 Task: Select the warn-only option in the environment changes indicator.
Action: Mouse moved to (19, 535)
Screenshot: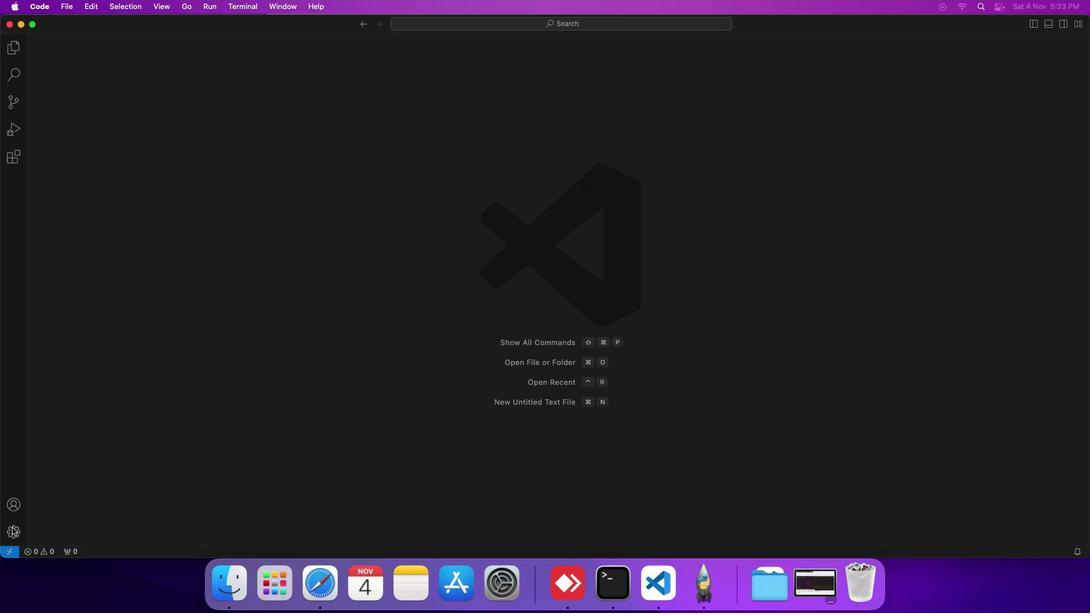 
Action: Mouse pressed left at (19, 535)
Screenshot: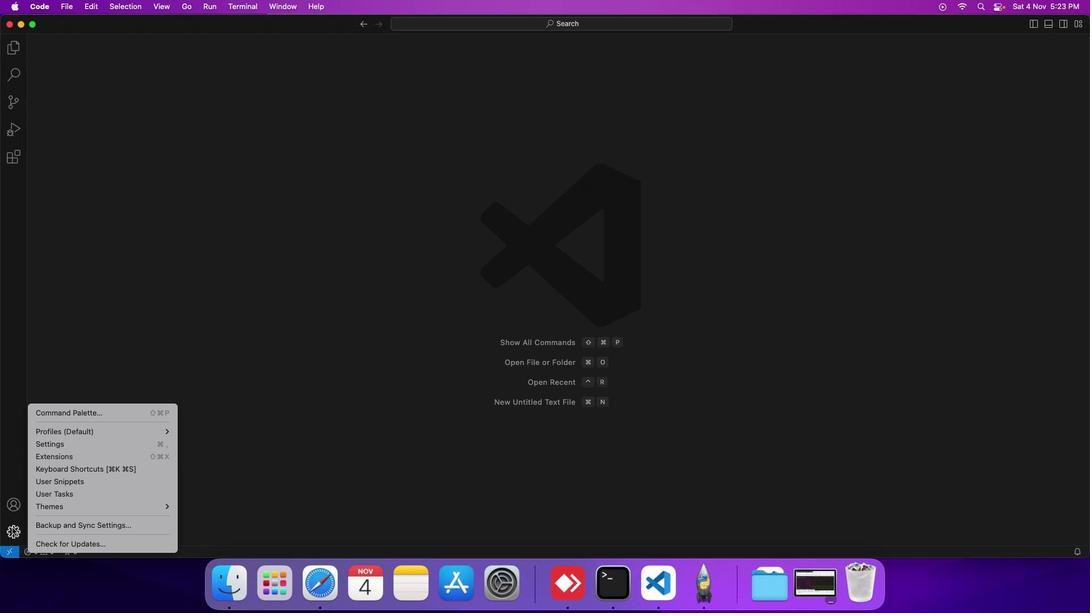
Action: Mouse moved to (46, 453)
Screenshot: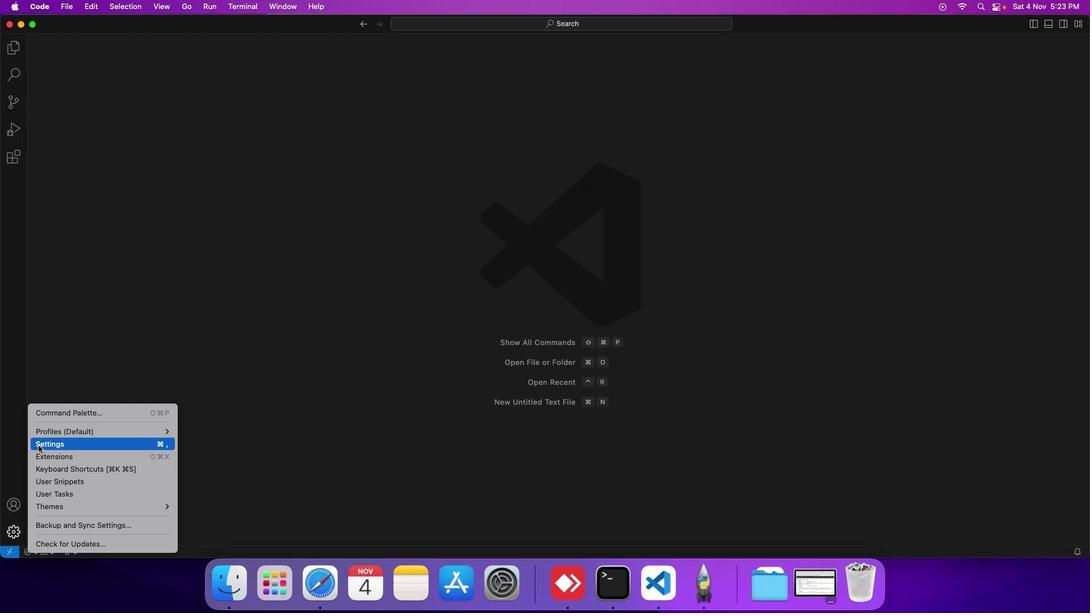 
Action: Mouse pressed left at (46, 453)
Screenshot: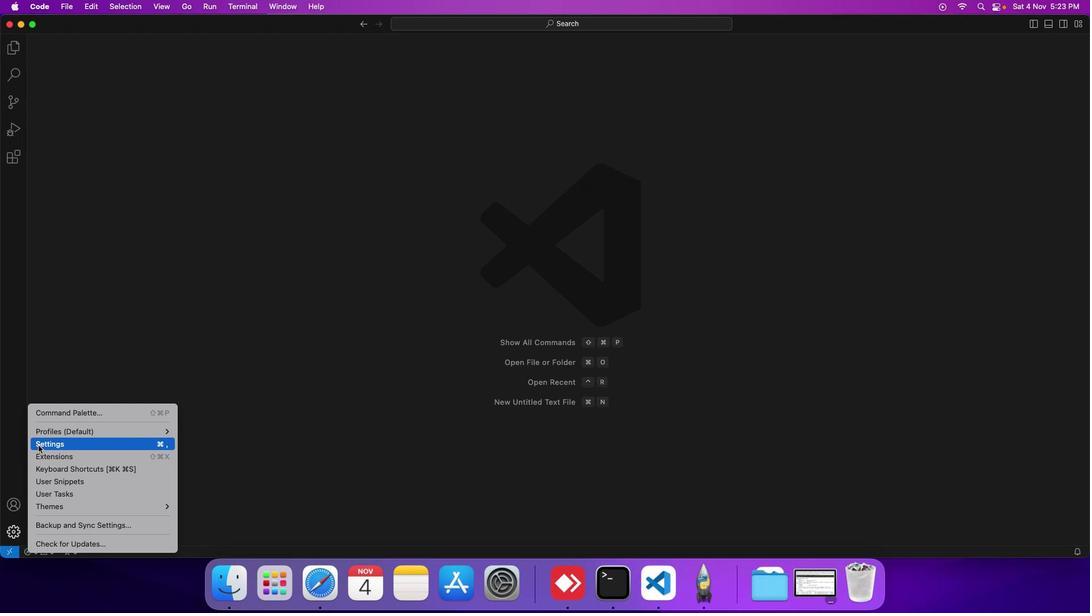 
Action: Mouse moved to (271, 174)
Screenshot: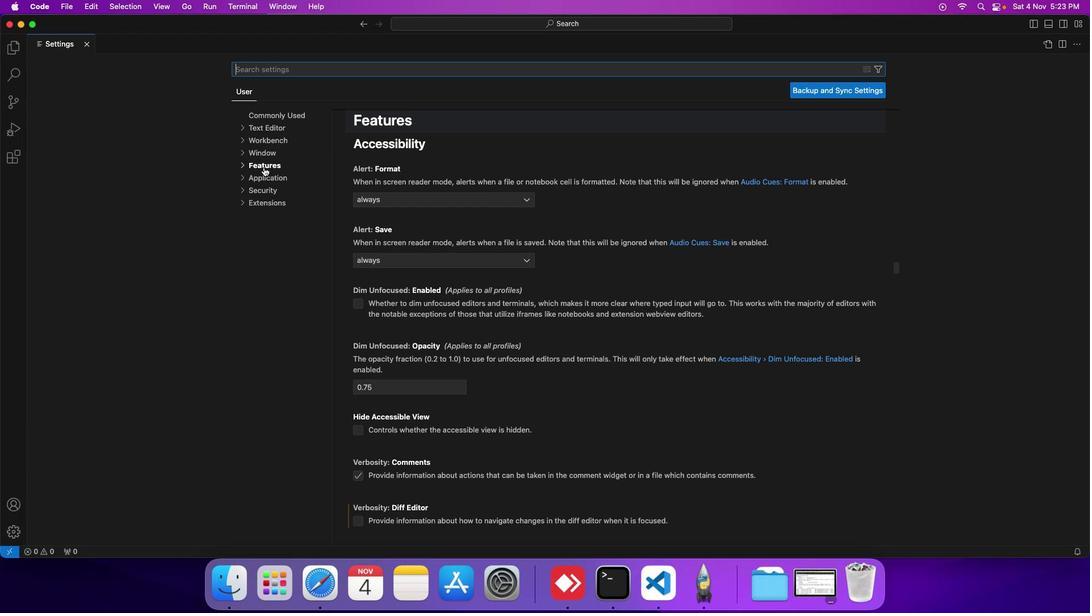 
Action: Mouse pressed left at (271, 174)
Screenshot: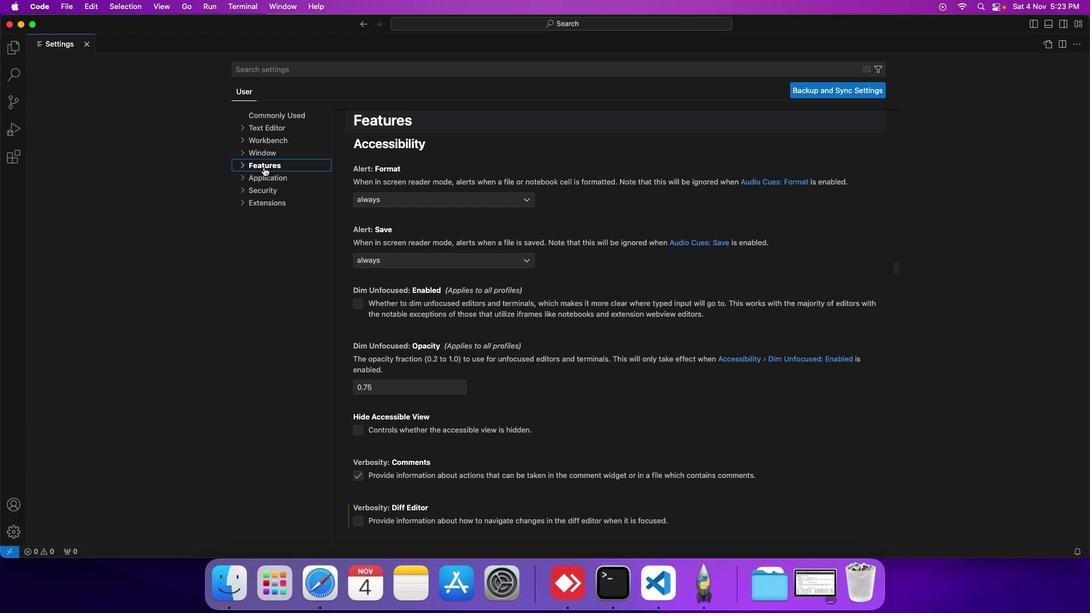 
Action: Mouse moved to (281, 270)
Screenshot: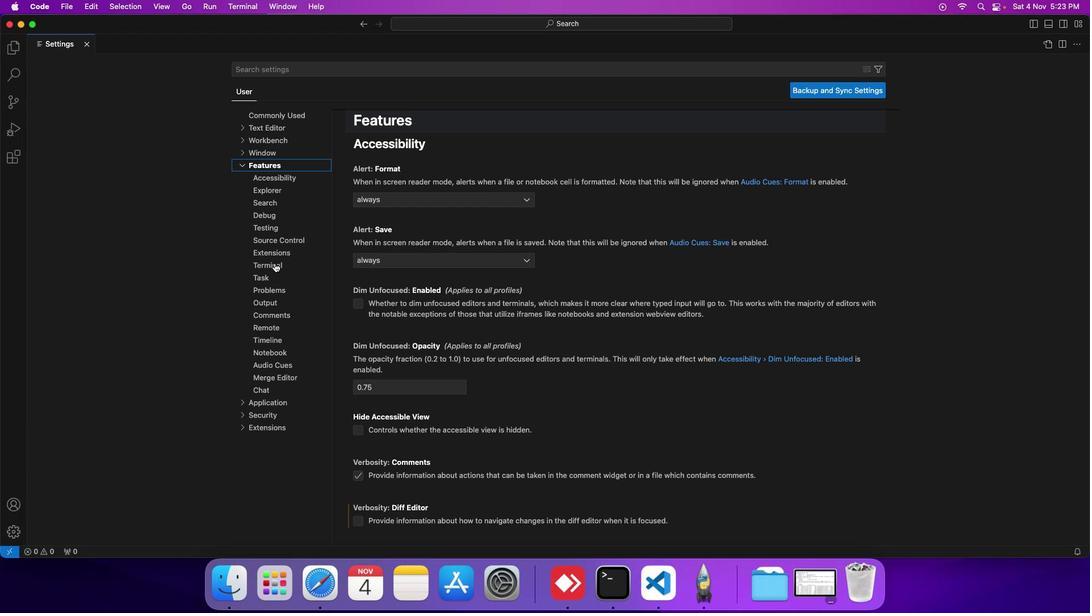 
Action: Mouse pressed left at (281, 270)
Screenshot: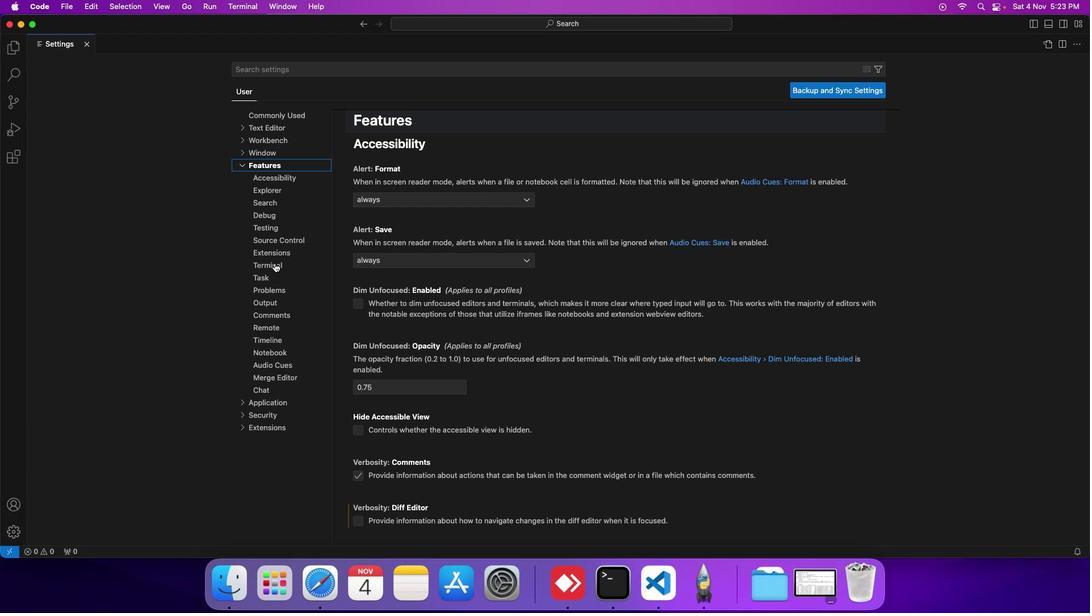 
Action: Mouse moved to (385, 422)
Screenshot: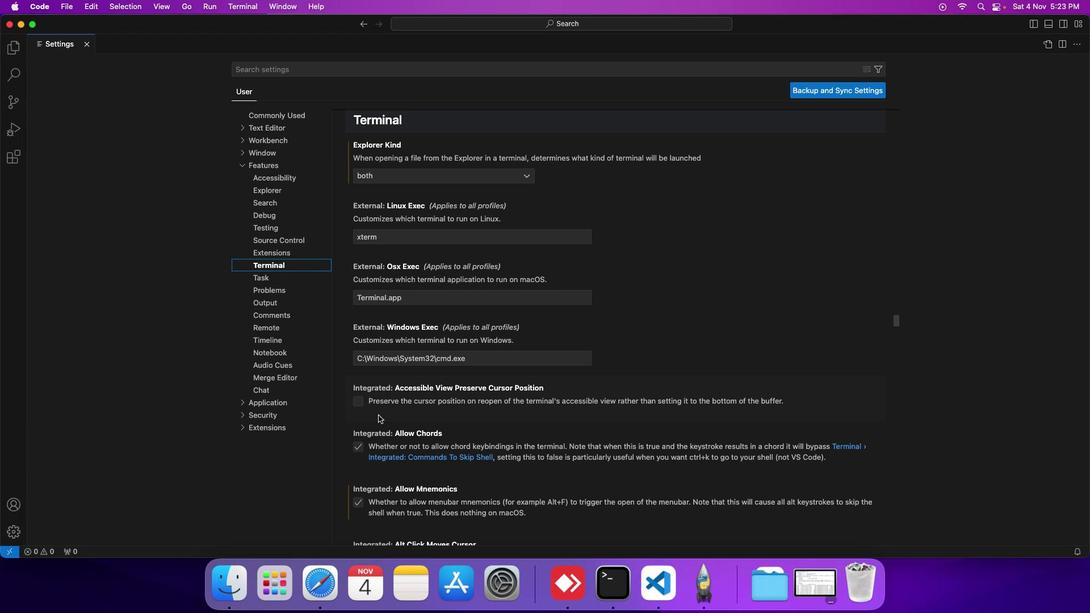 
Action: Mouse scrolled (385, 422) with delta (7, 6)
Screenshot: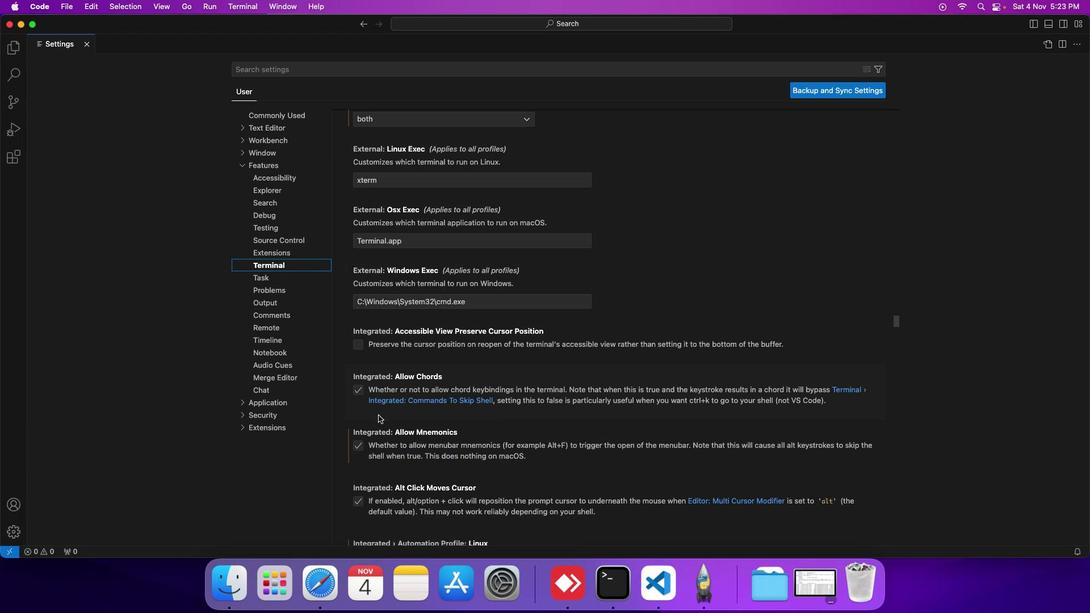 
Action: Mouse scrolled (385, 422) with delta (7, 6)
Screenshot: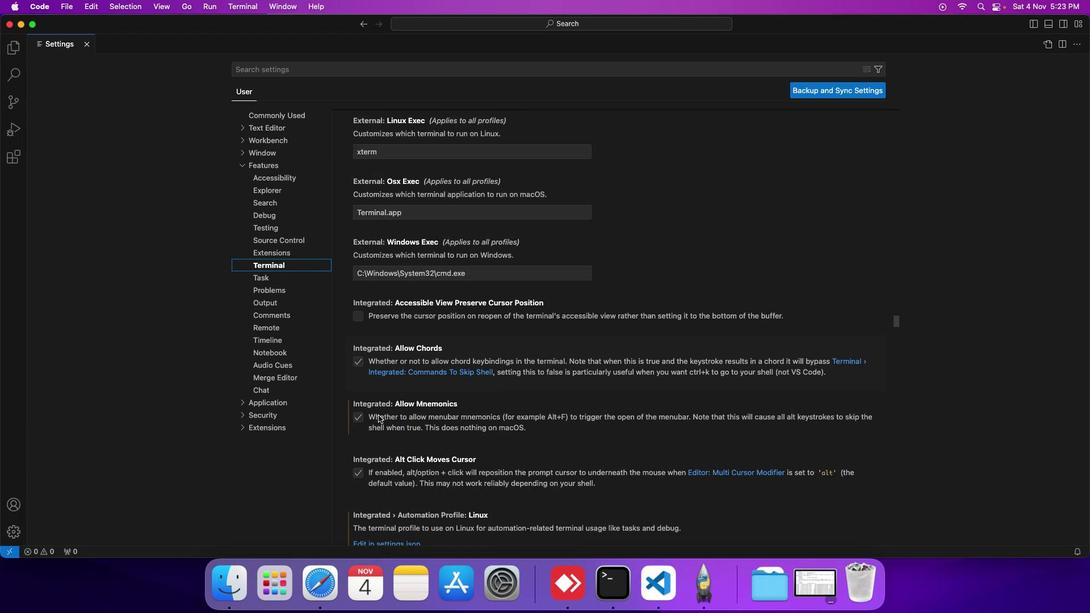 
Action: Mouse scrolled (385, 422) with delta (7, 6)
Screenshot: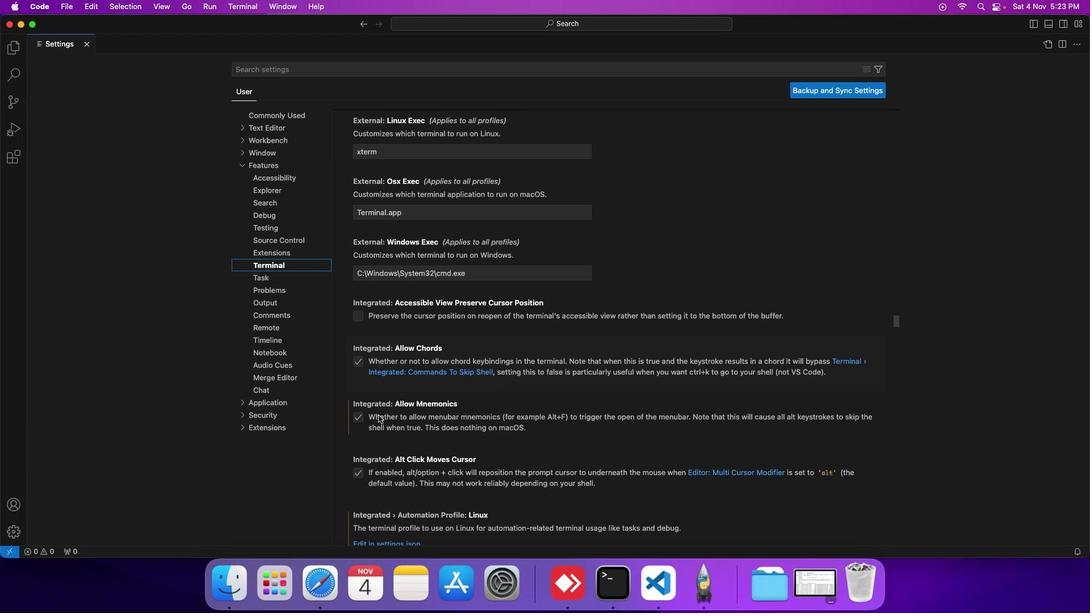 
Action: Mouse moved to (385, 423)
Screenshot: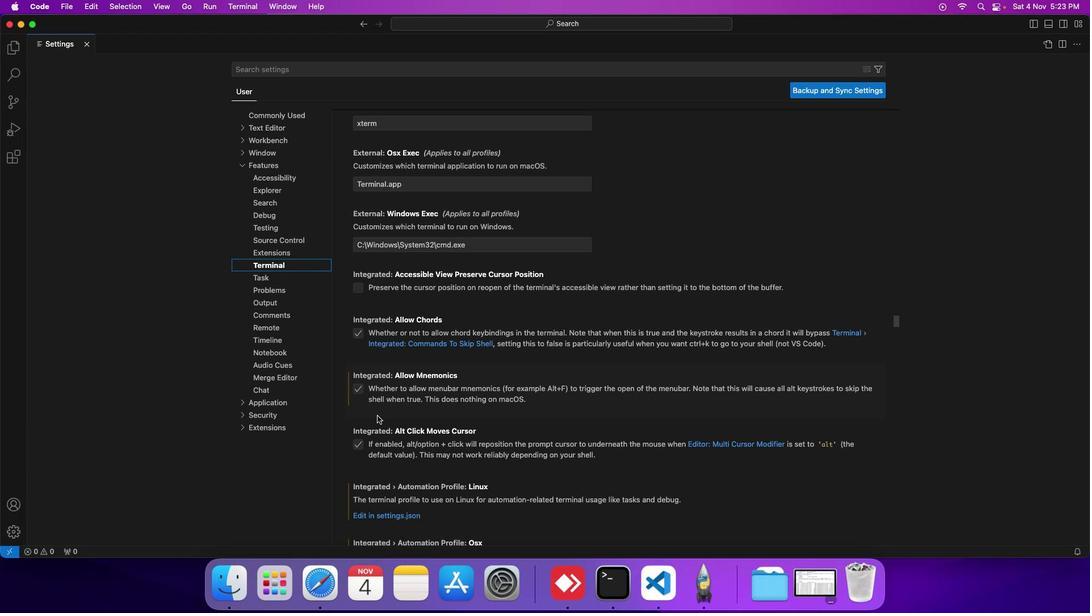 
Action: Mouse scrolled (385, 423) with delta (7, 6)
Screenshot: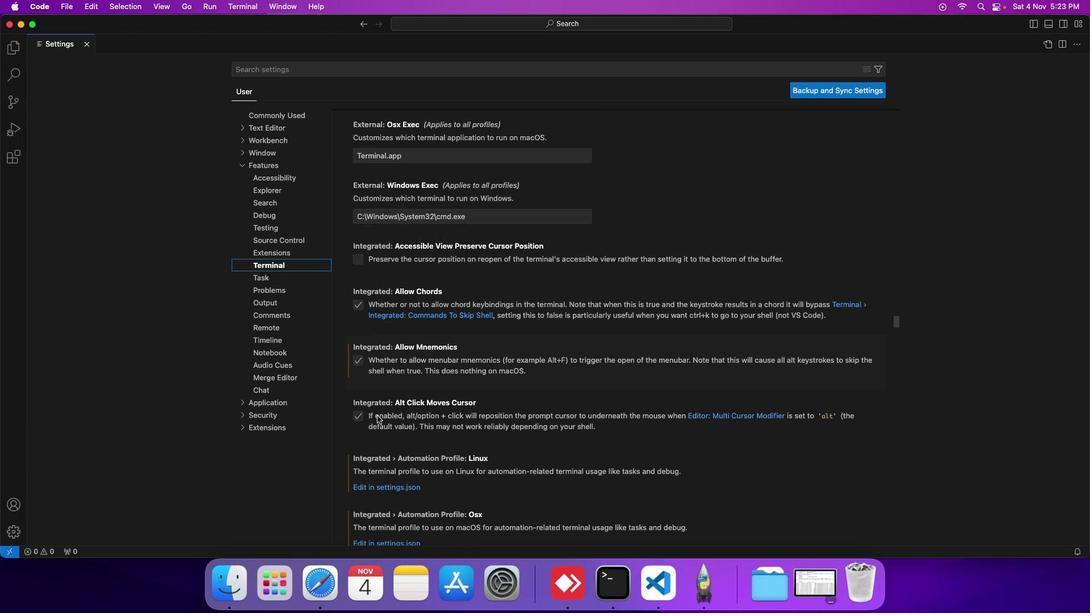 
Action: Mouse scrolled (385, 423) with delta (7, 6)
Screenshot: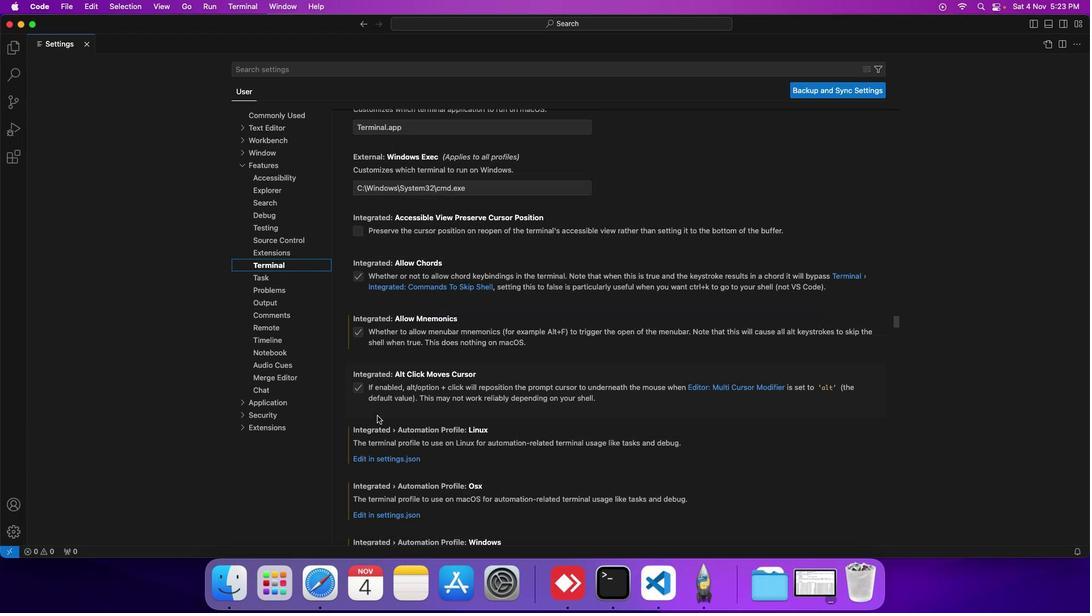
Action: Mouse scrolled (385, 423) with delta (7, 6)
Screenshot: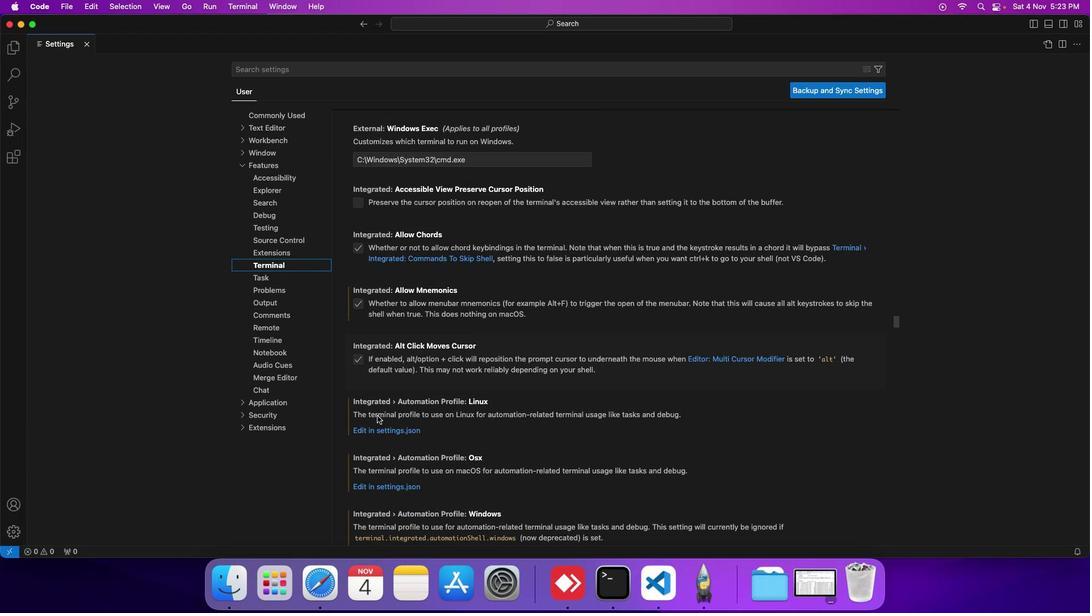 
Action: Mouse scrolled (385, 423) with delta (7, 6)
Screenshot: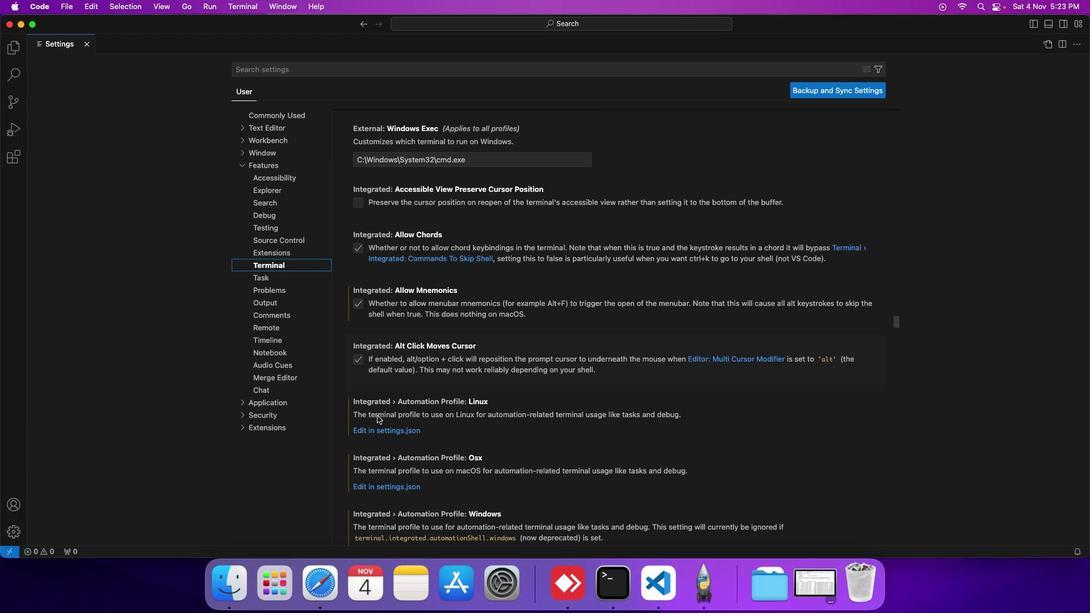 
Action: Mouse scrolled (385, 423) with delta (7, 6)
Screenshot: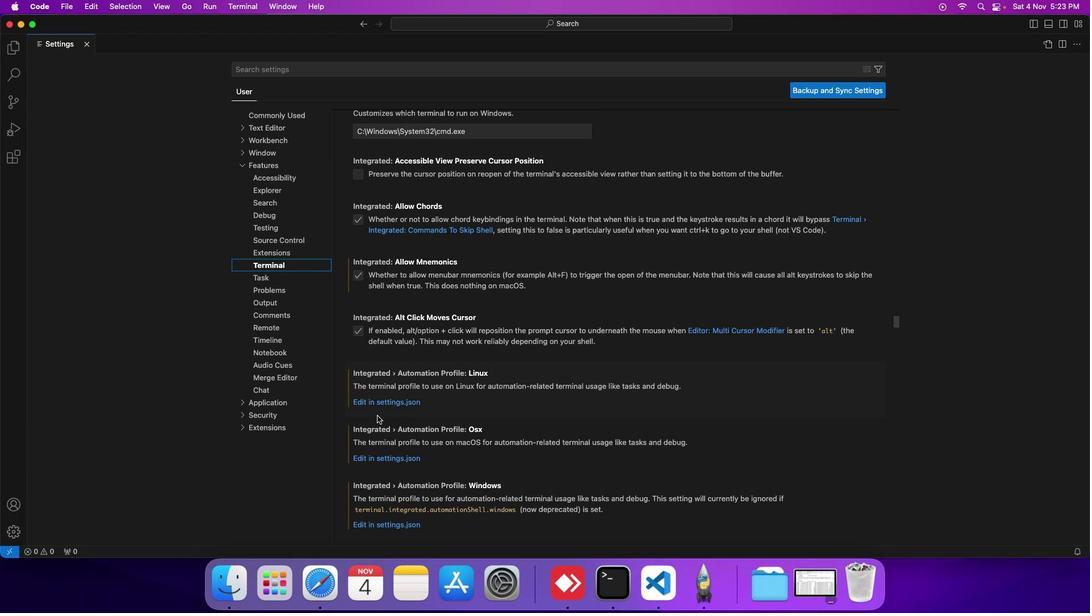 
Action: Mouse scrolled (385, 423) with delta (7, 6)
Screenshot: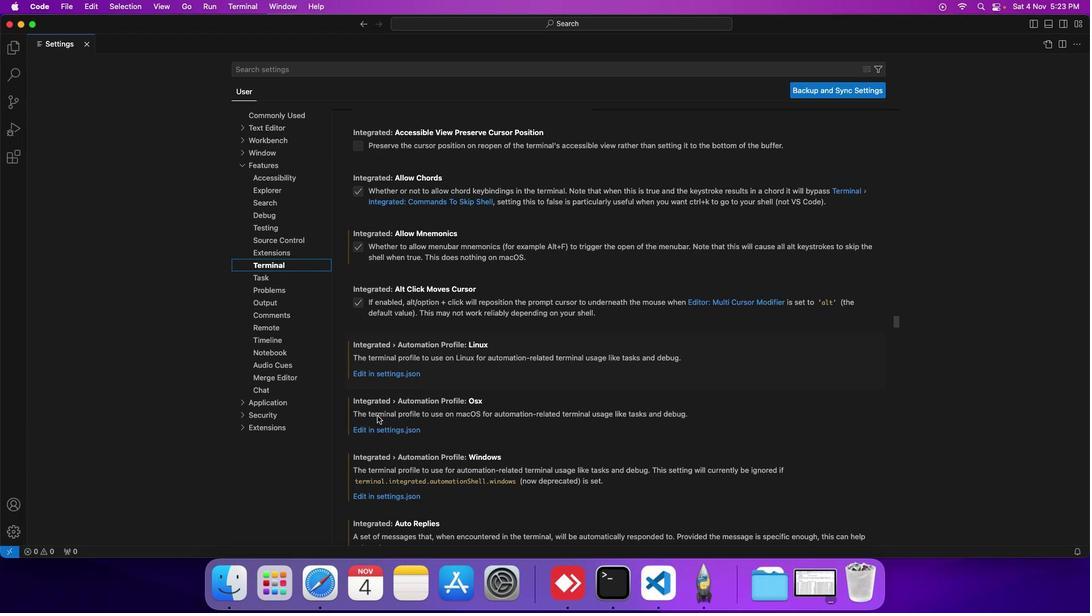 
Action: Mouse scrolled (385, 423) with delta (7, 6)
Screenshot: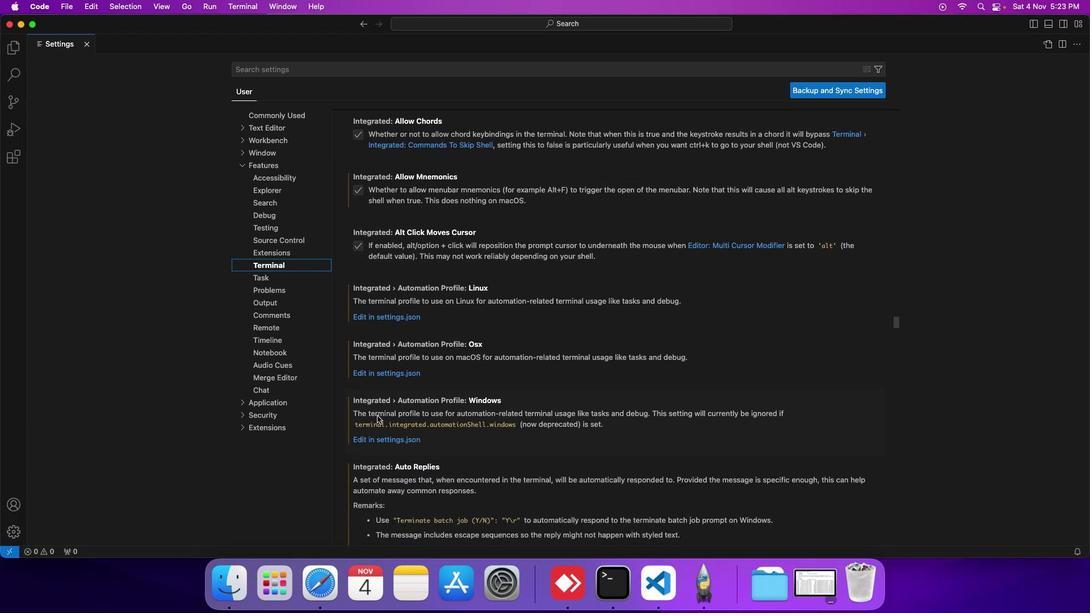 
Action: Mouse scrolled (385, 423) with delta (7, 6)
Screenshot: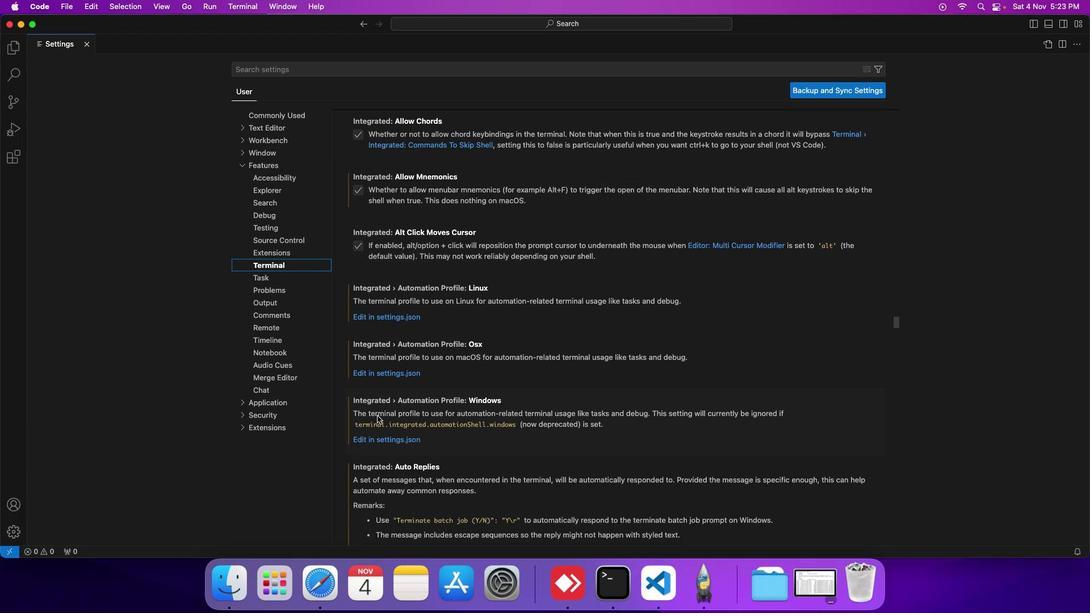
Action: Mouse scrolled (385, 423) with delta (7, 6)
Screenshot: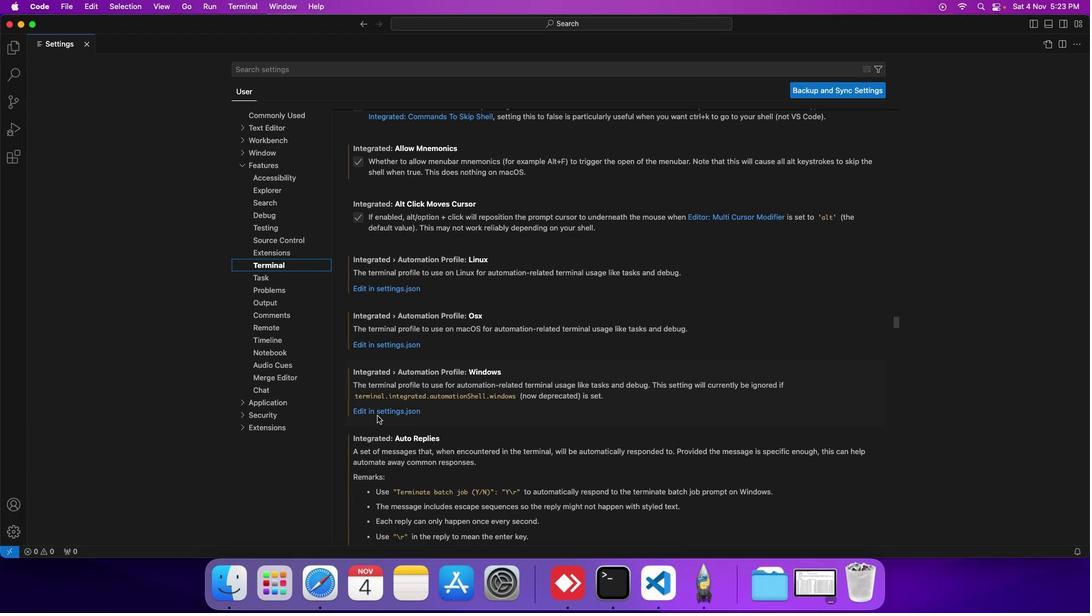 
Action: Mouse scrolled (385, 423) with delta (7, 6)
Screenshot: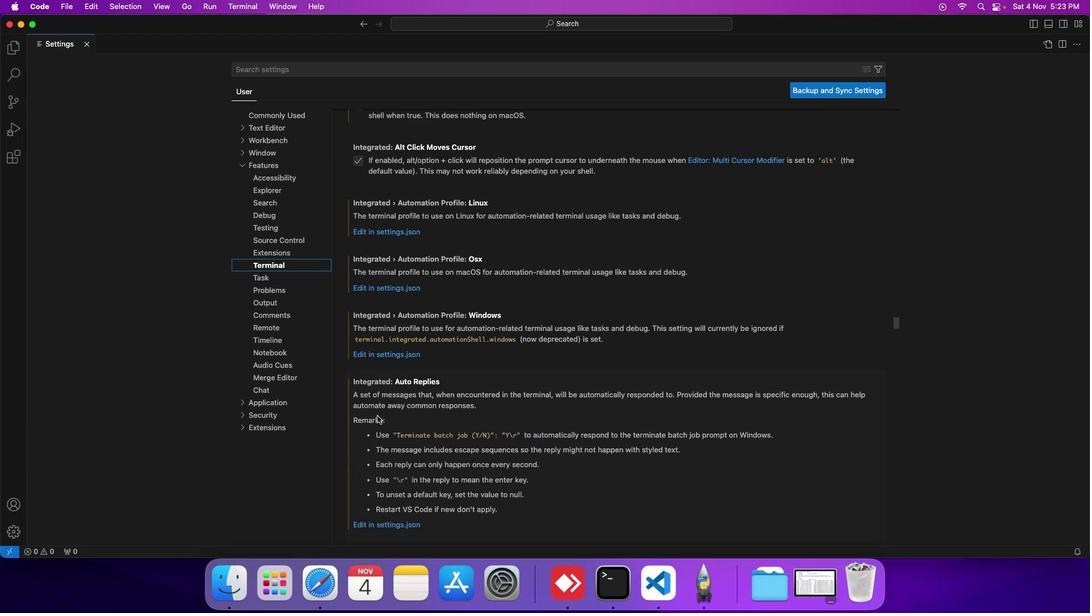 
Action: Mouse scrolled (385, 423) with delta (7, 6)
Screenshot: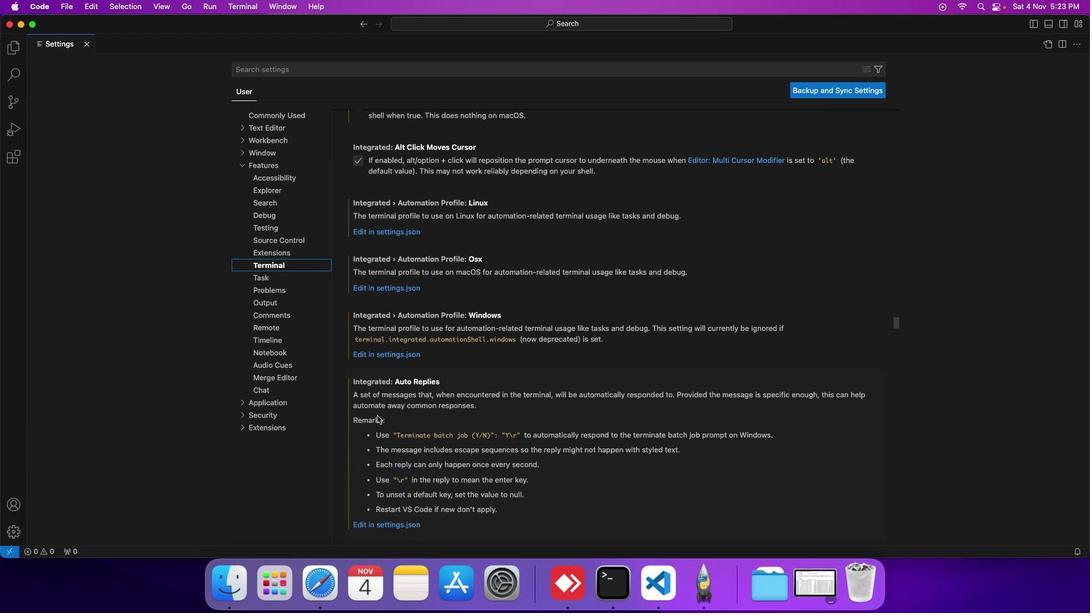 
Action: Mouse scrolled (385, 423) with delta (7, 6)
Screenshot: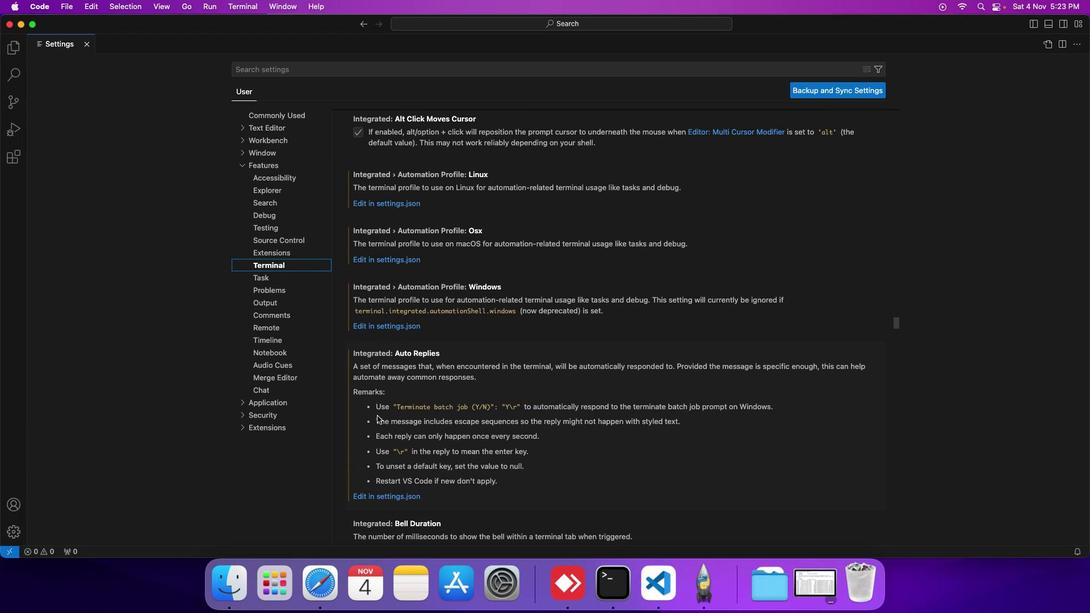 
Action: Mouse moved to (383, 423)
Screenshot: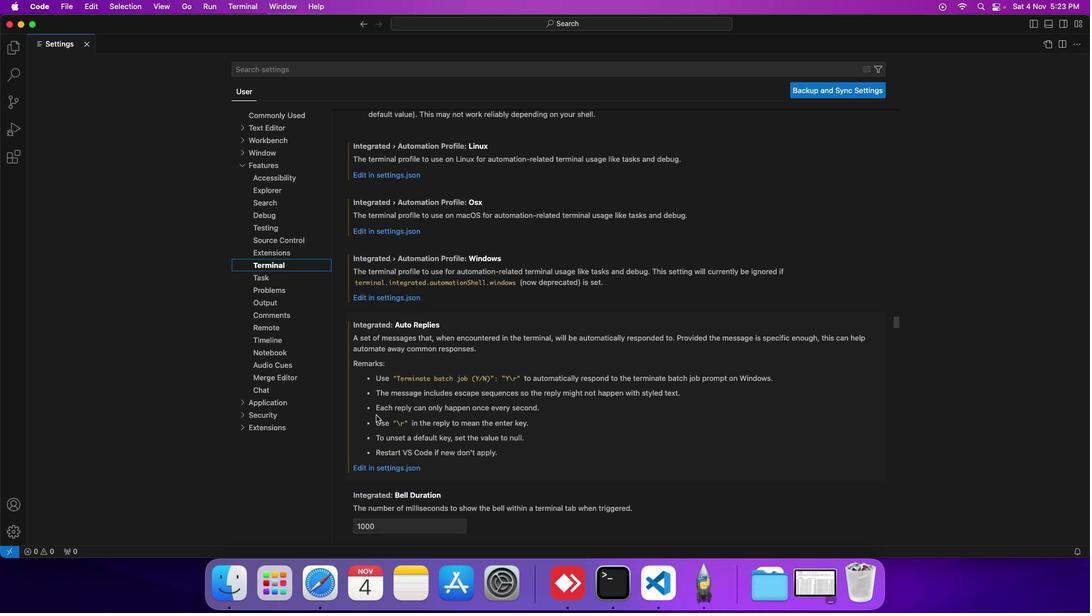 
Action: Mouse scrolled (383, 423) with delta (7, 6)
Screenshot: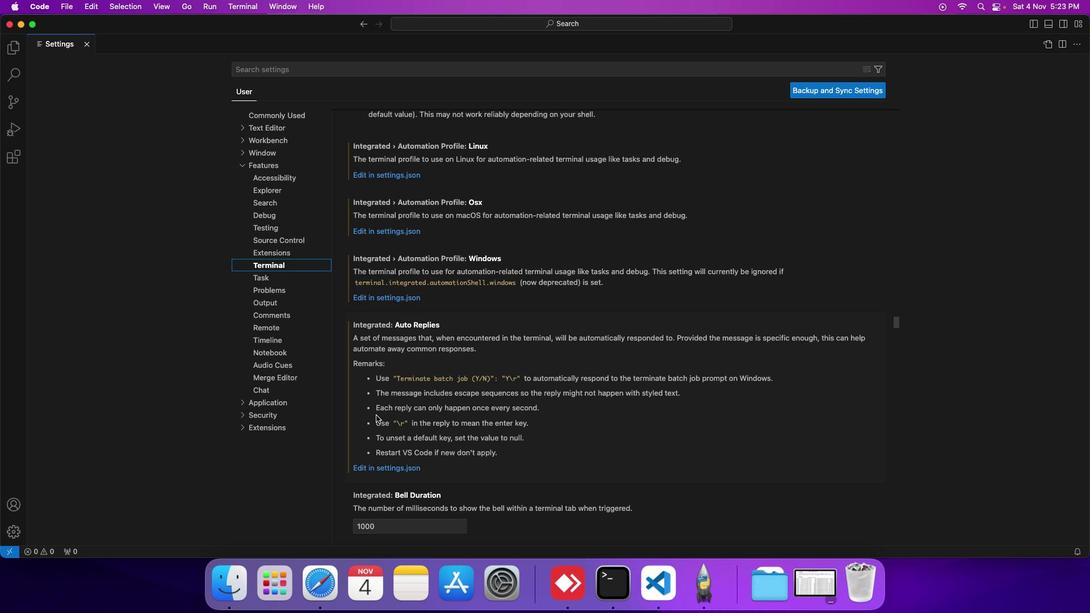 
Action: Mouse scrolled (383, 423) with delta (7, 6)
Screenshot: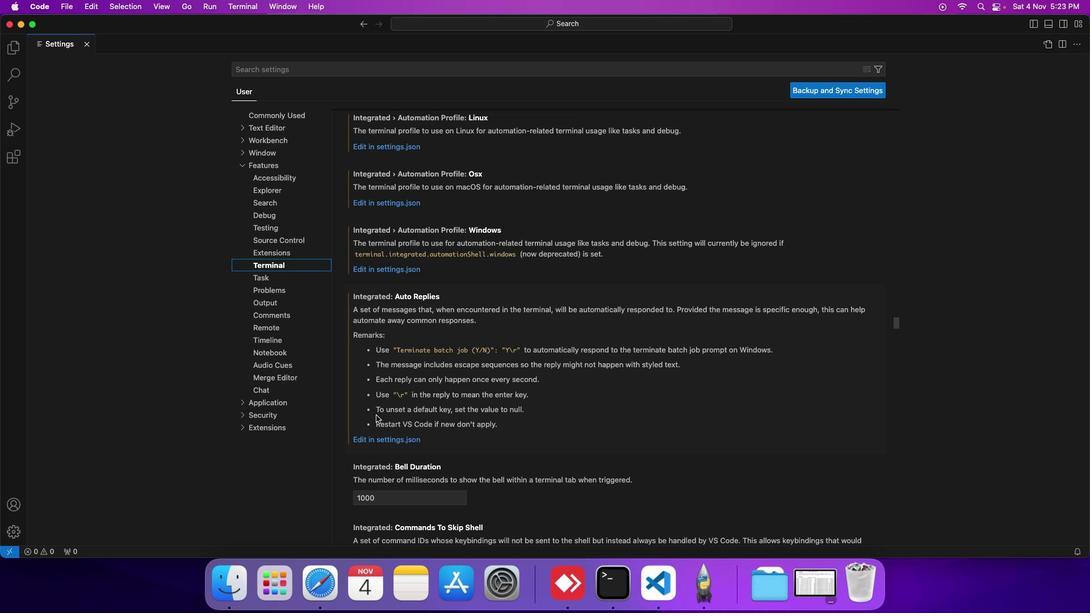 
Action: Mouse scrolled (383, 423) with delta (7, 6)
Screenshot: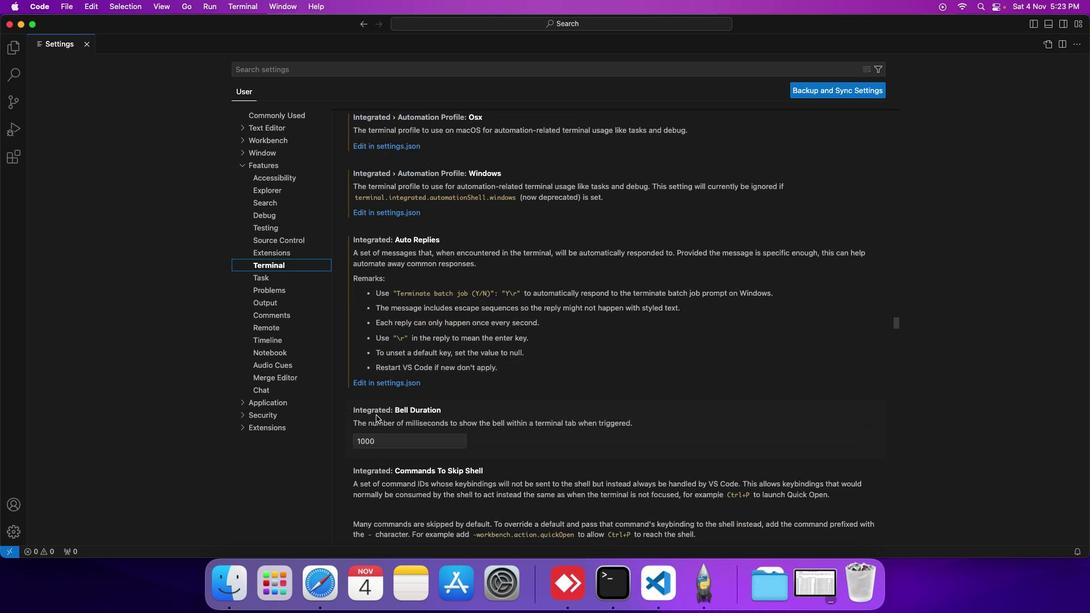 
Action: Mouse scrolled (383, 423) with delta (7, 6)
Screenshot: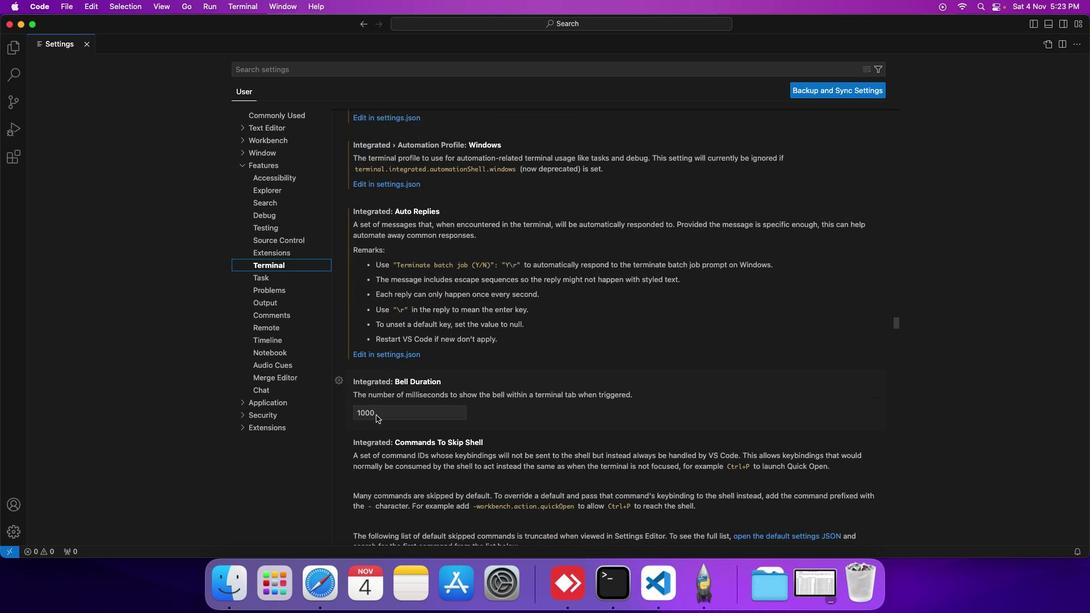 
Action: Mouse scrolled (383, 423) with delta (7, 6)
Screenshot: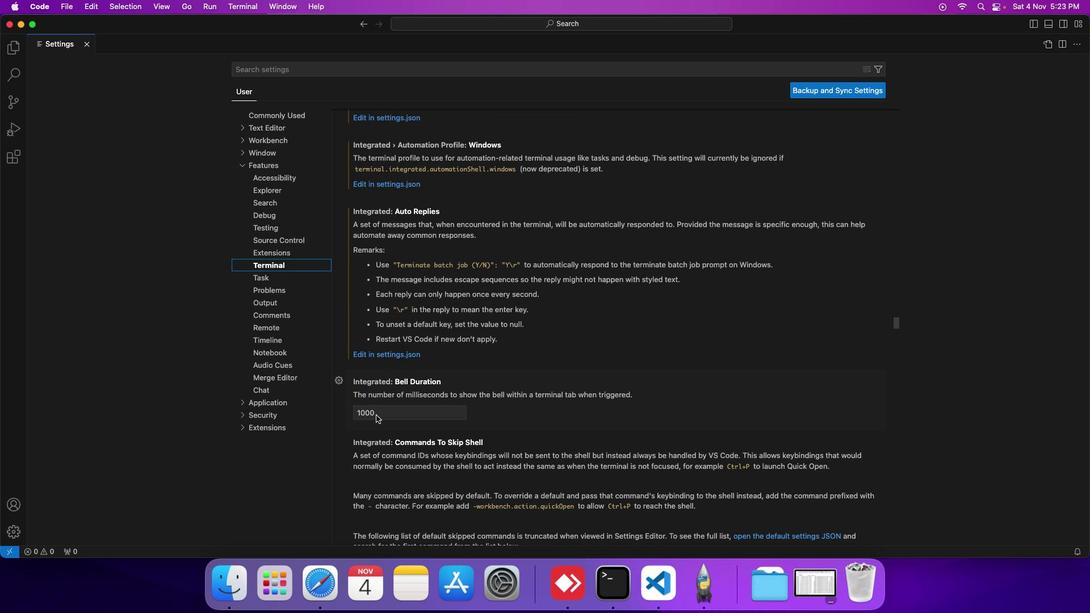 
Action: Mouse moved to (383, 423)
Screenshot: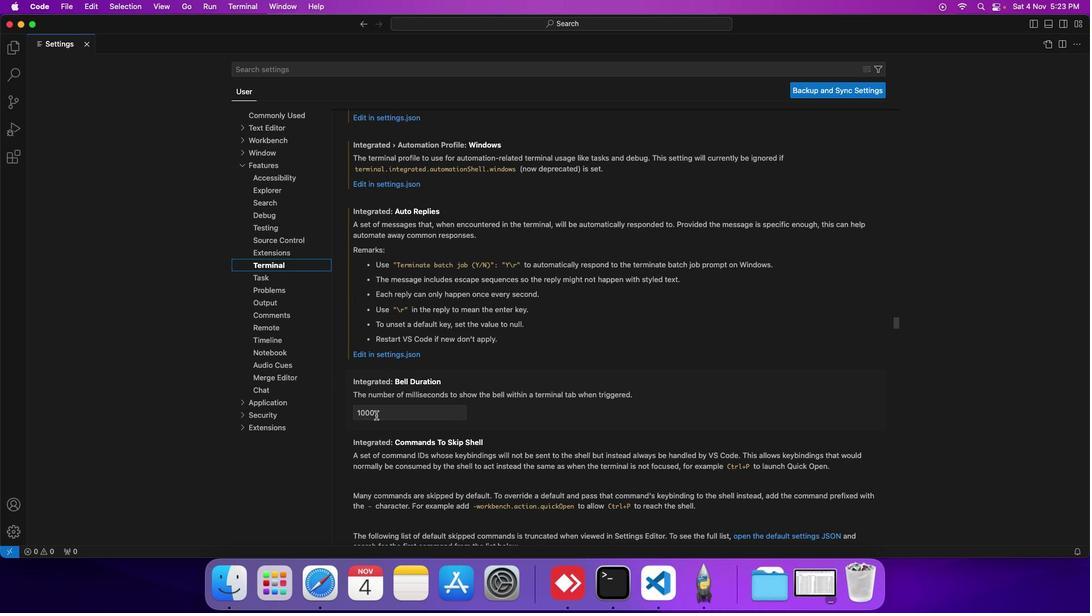 
Action: Mouse scrolled (383, 423) with delta (7, 6)
Screenshot: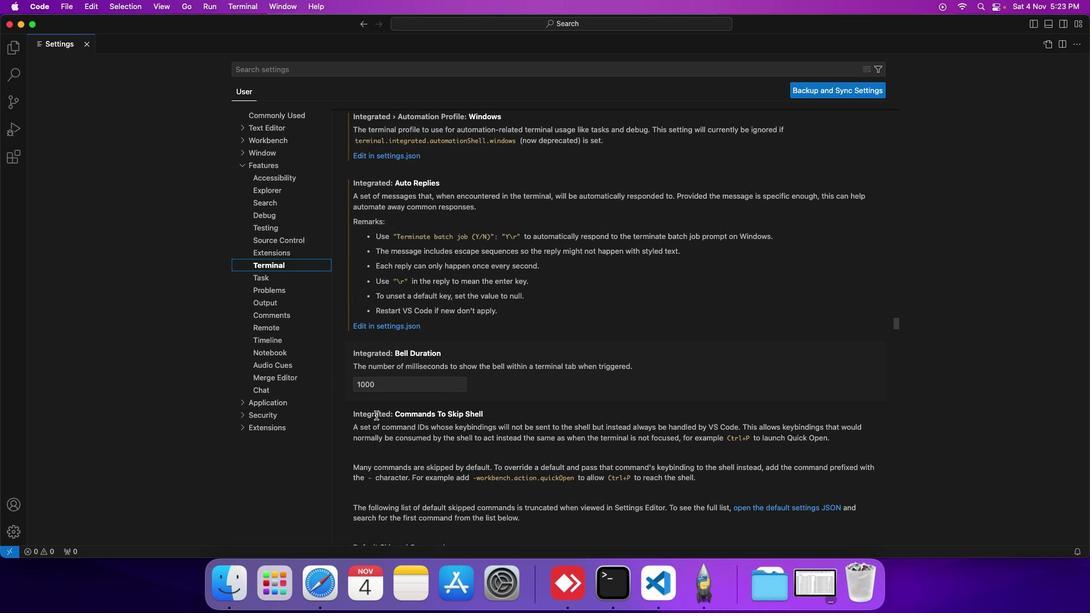 
Action: Mouse moved to (383, 422)
Screenshot: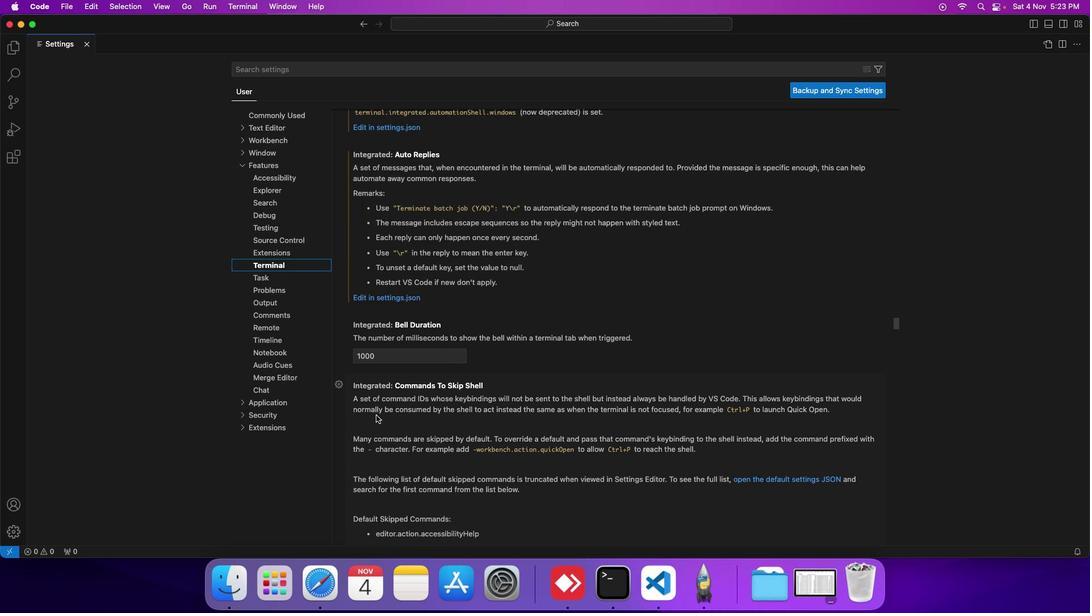 
Action: Mouse scrolled (383, 422) with delta (7, 6)
Screenshot: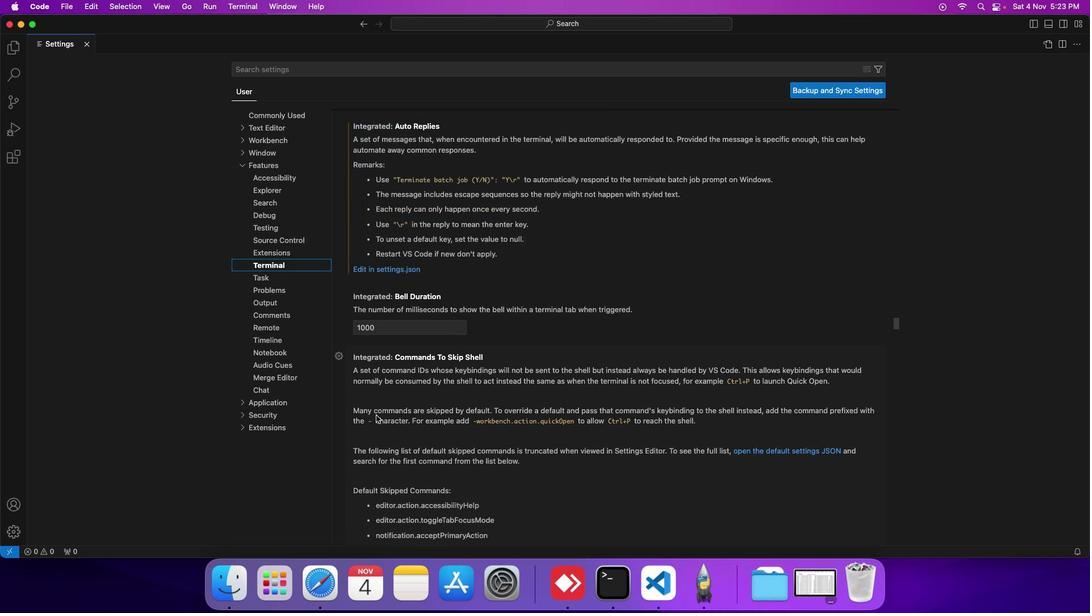 
Action: Mouse scrolled (383, 422) with delta (7, 6)
Screenshot: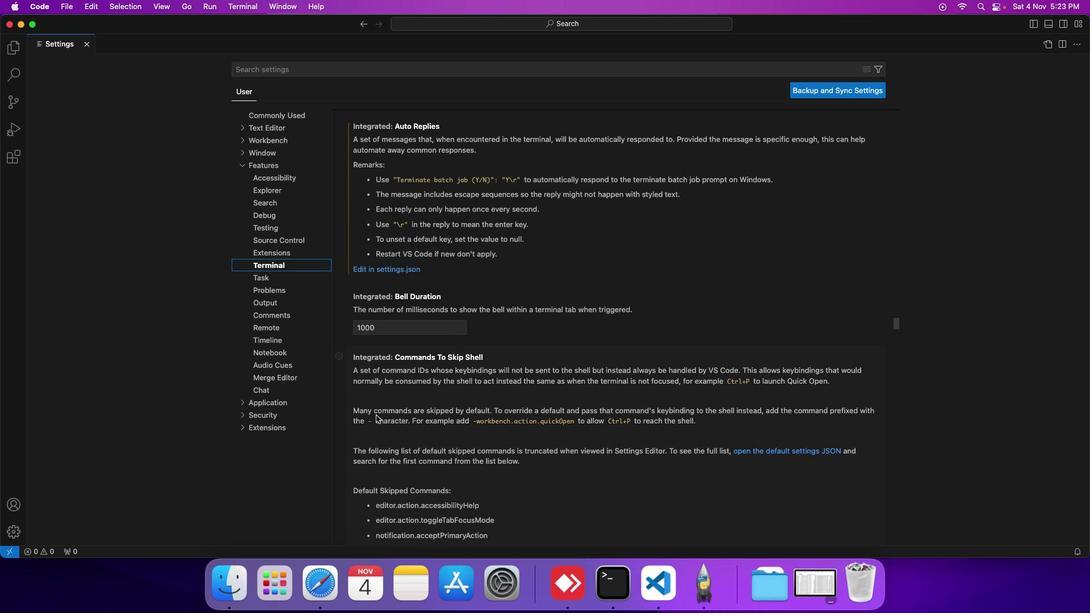 
Action: Mouse moved to (383, 422)
Screenshot: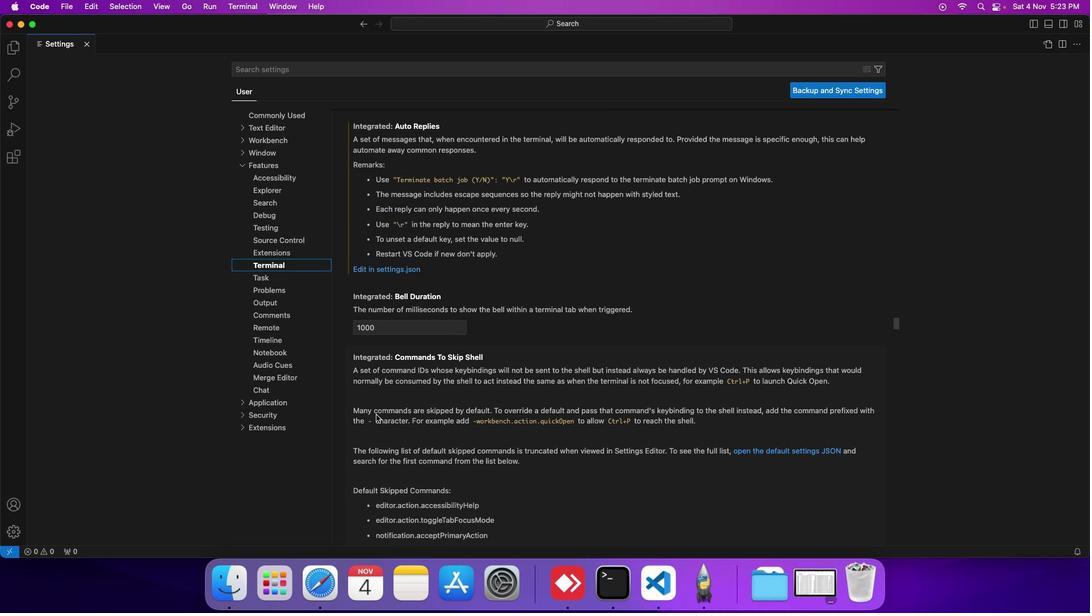 
Action: Mouse scrolled (383, 422) with delta (7, 6)
Screenshot: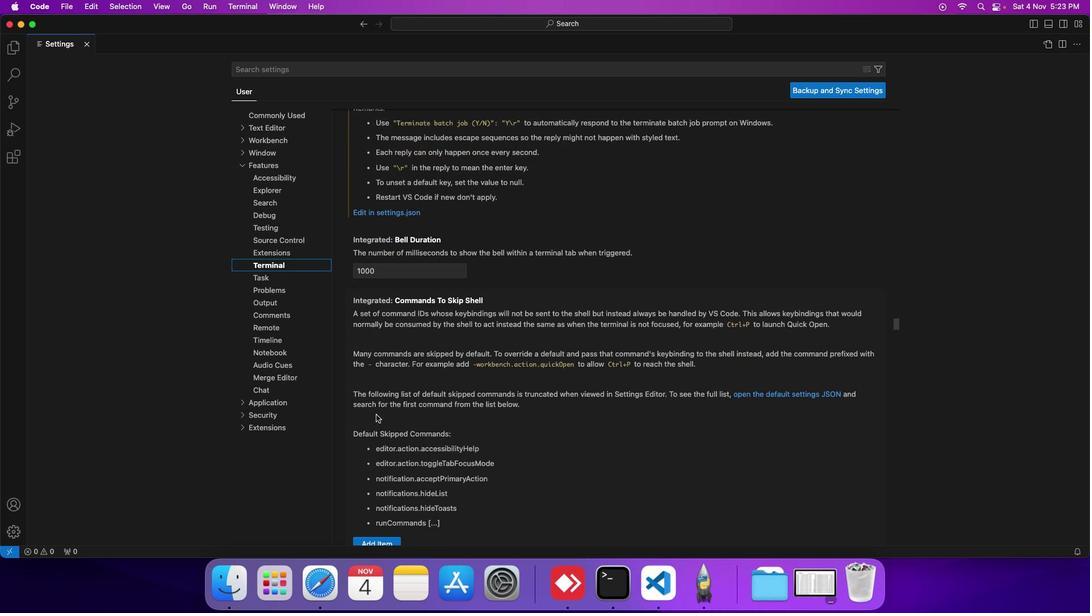 
Action: Mouse scrolled (383, 422) with delta (7, 6)
Screenshot: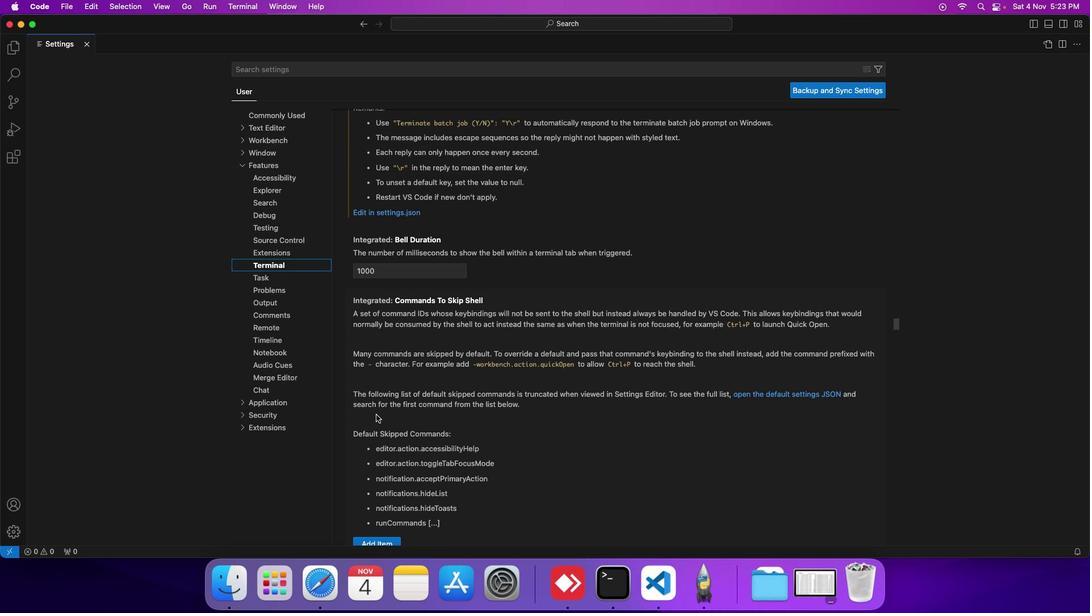 
Action: Mouse scrolled (383, 422) with delta (7, 6)
Screenshot: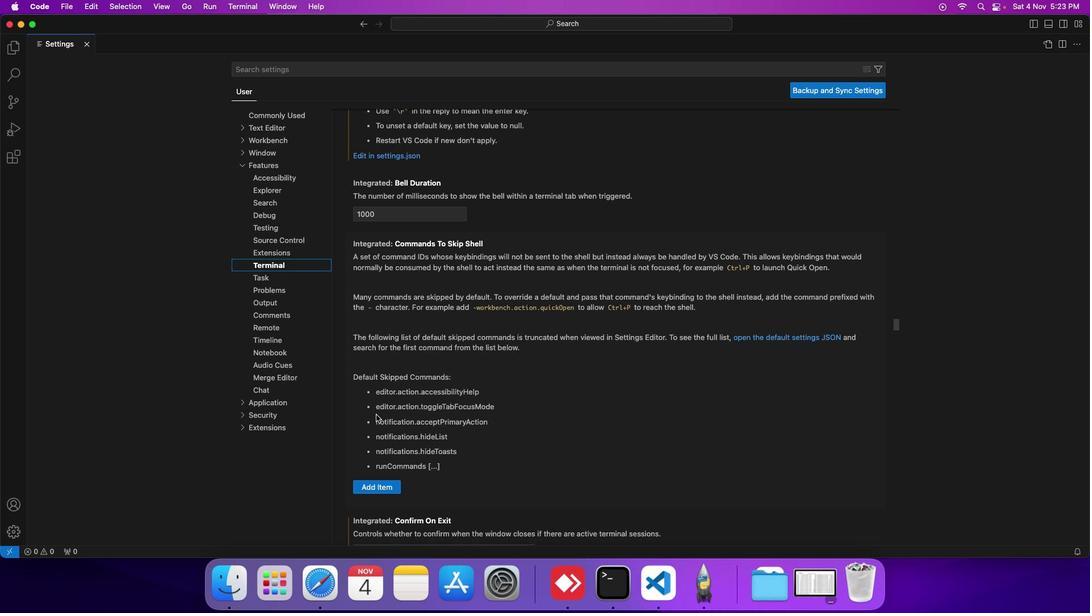
Action: Mouse scrolled (383, 422) with delta (7, 6)
Screenshot: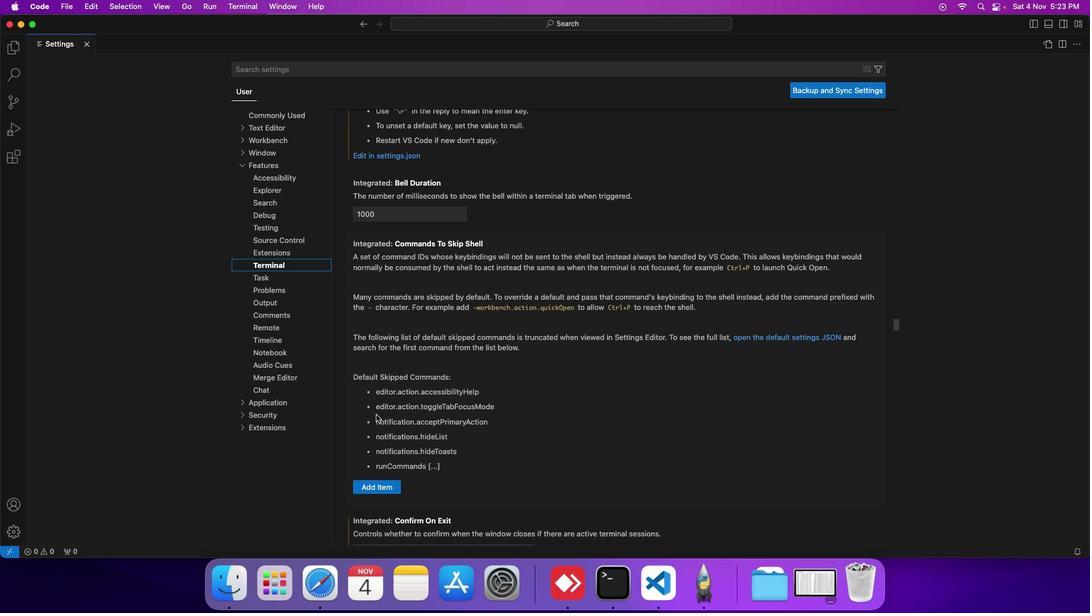 
Action: Mouse moved to (382, 422)
Screenshot: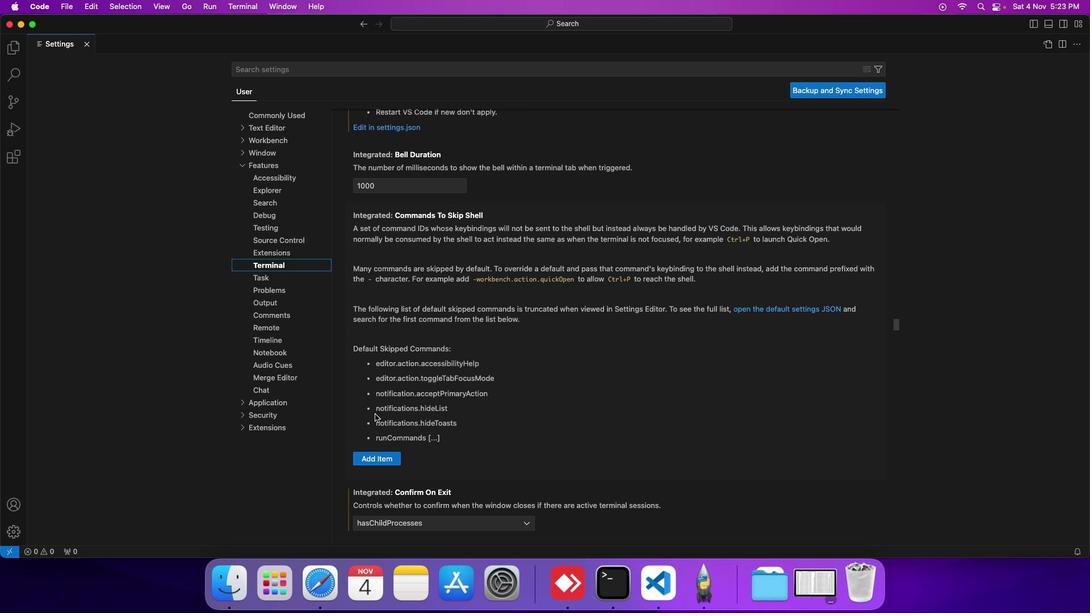 
Action: Mouse scrolled (382, 422) with delta (7, 6)
Screenshot: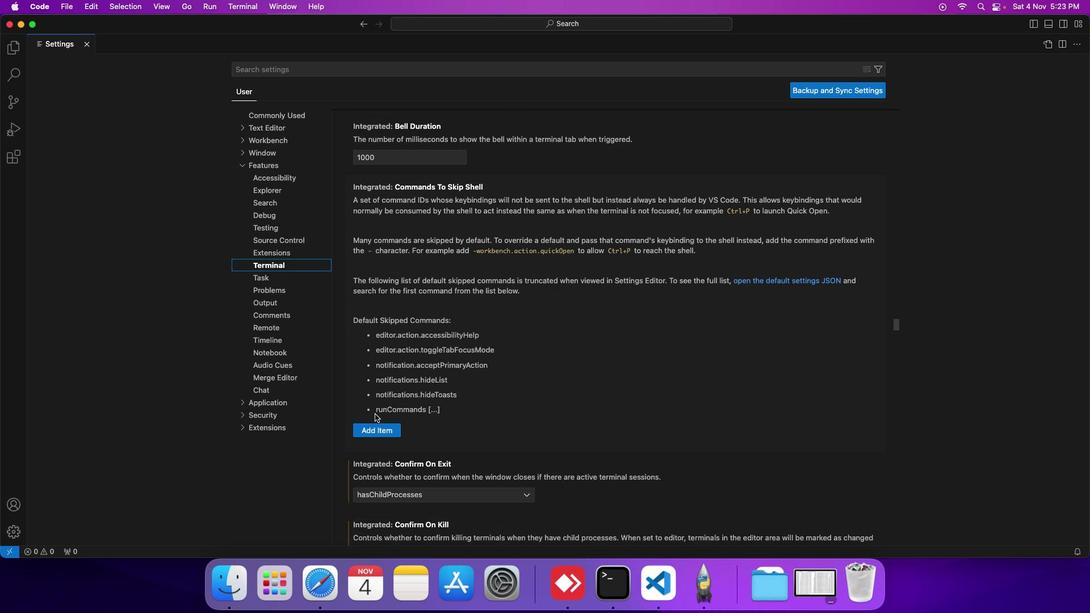 
Action: Mouse scrolled (382, 422) with delta (7, 6)
Screenshot: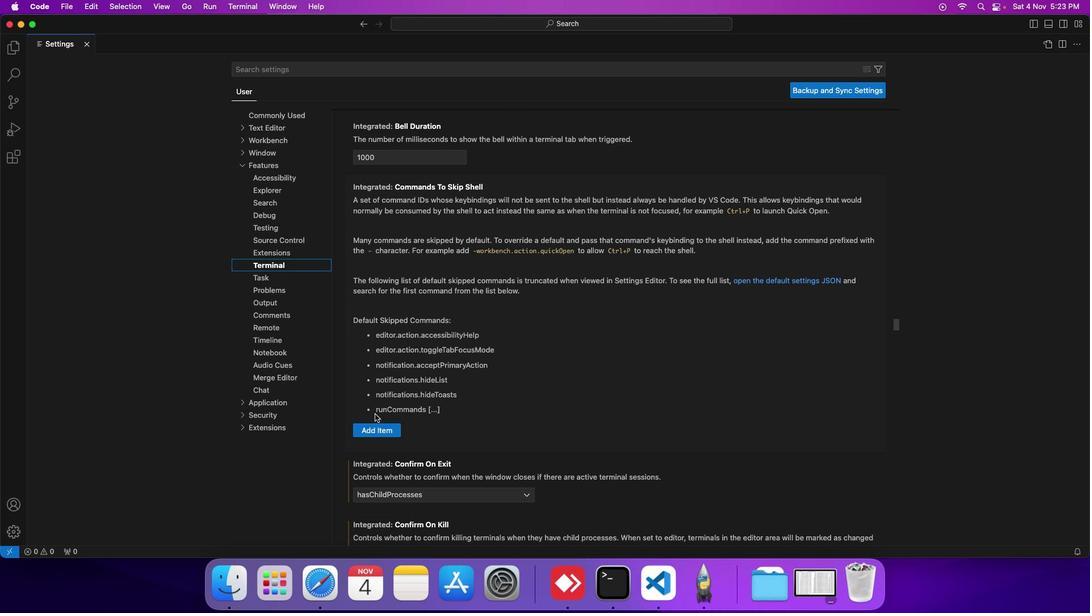 
Action: Mouse scrolled (382, 422) with delta (7, 6)
Screenshot: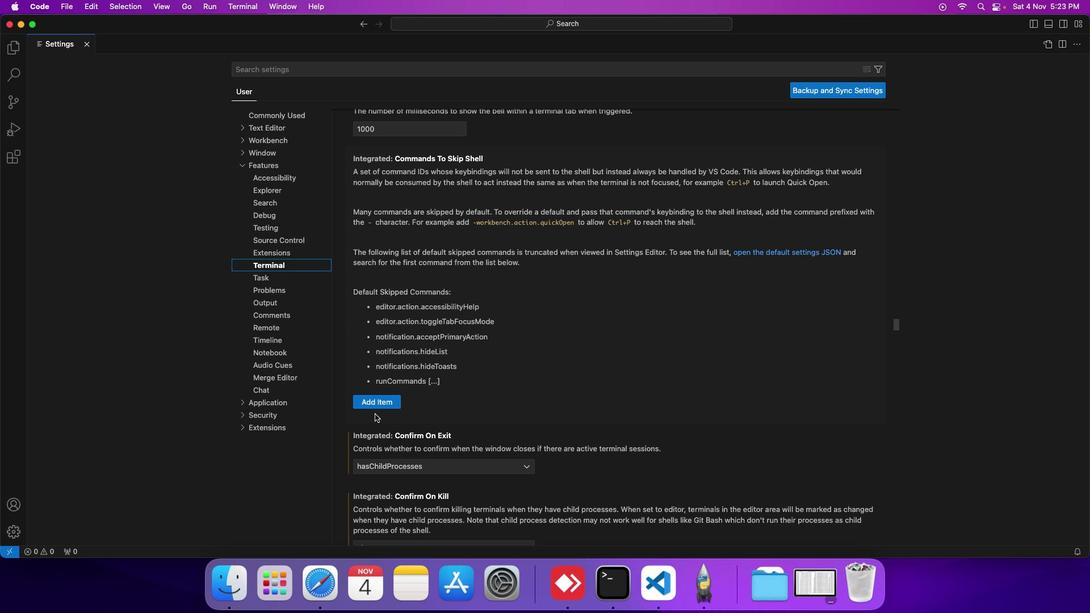
Action: Mouse scrolled (382, 422) with delta (7, 6)
Screenshot: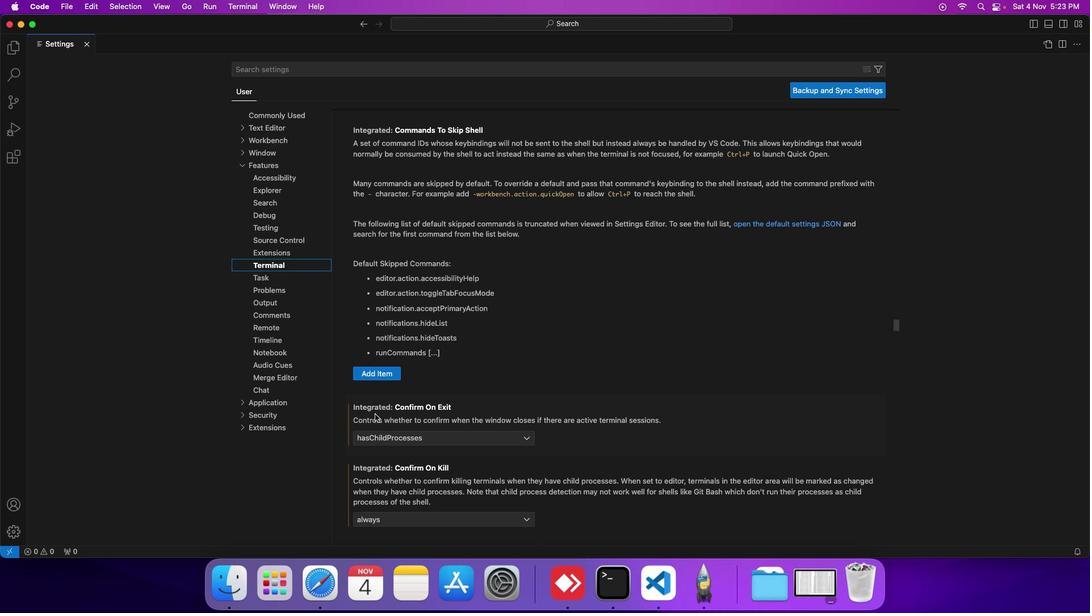 
Action: Mouse scrolled (382, 422) with delta (7, 6)
Screenshot: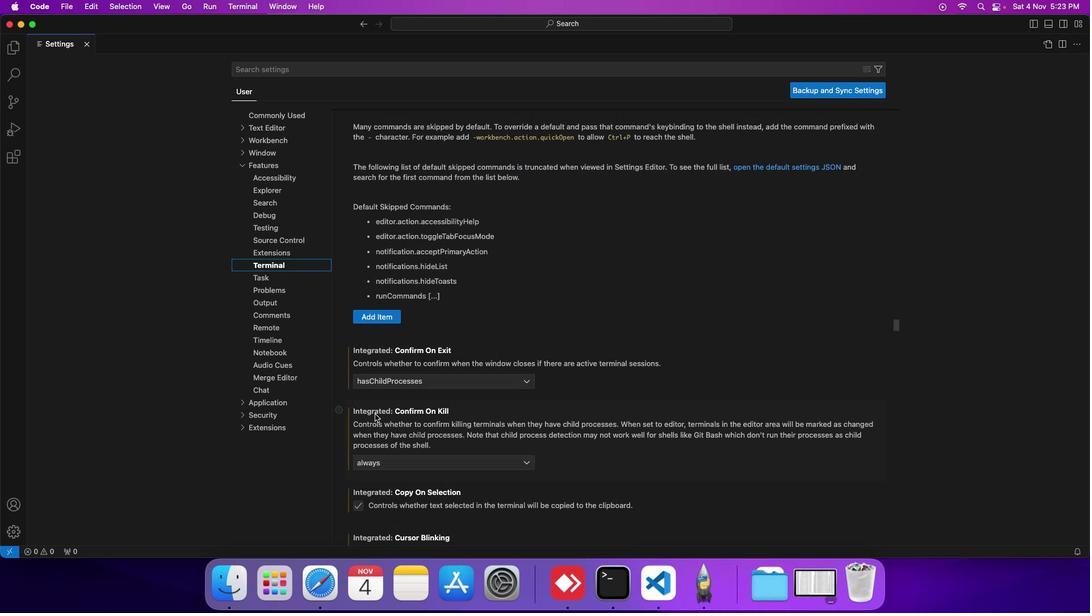 
Action: Mouse scrolled (382, 422) with delta (7, 6)
Screenshot: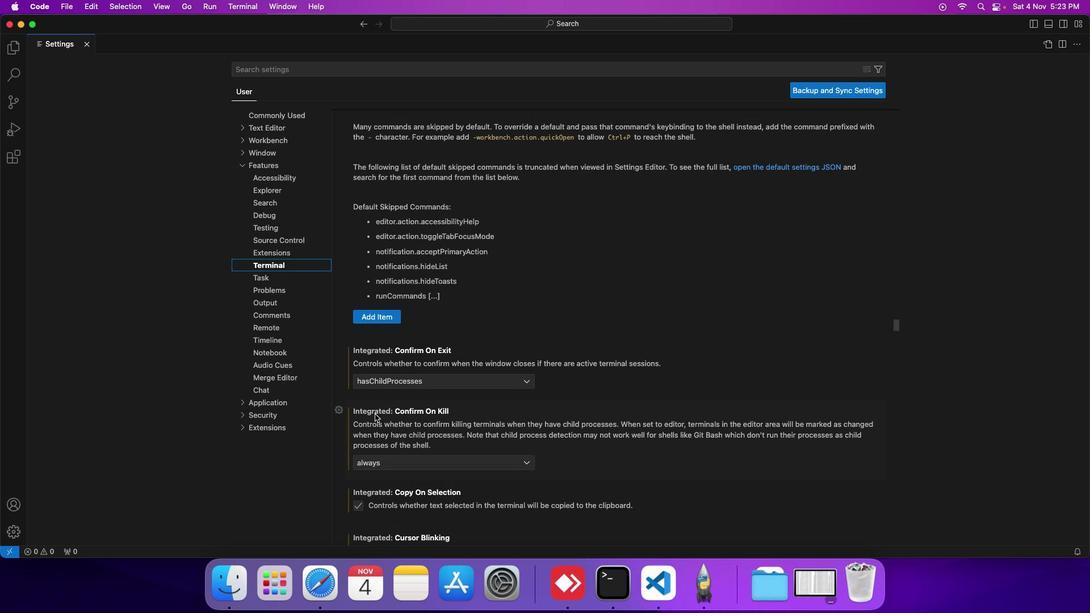 
Action: Mouse scrolled (382, 422) with delta (7, 6)
Screenshot: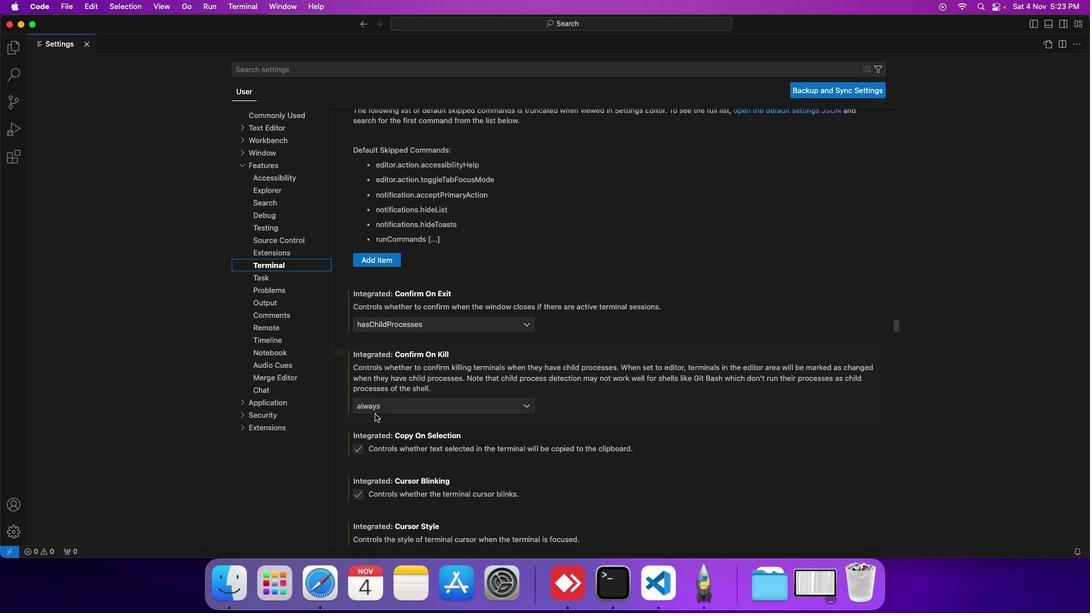 
Action: Mouse scrolled (382, 422) with delta (7, 6)
Screenshot: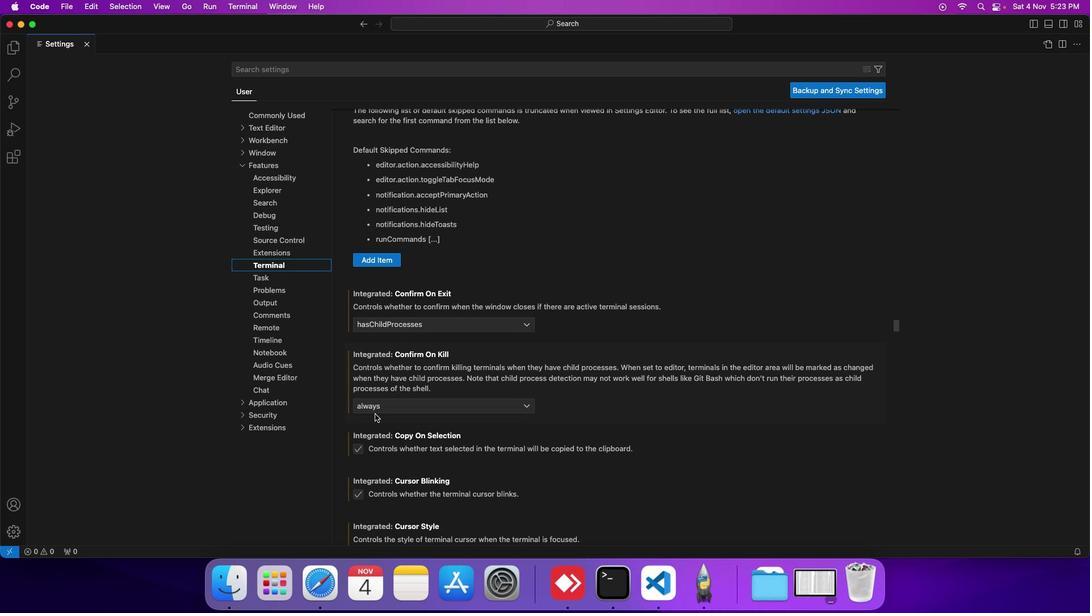 
Action: Mouse scrolled (382, 422) with delta (7, 6)
Screenshot: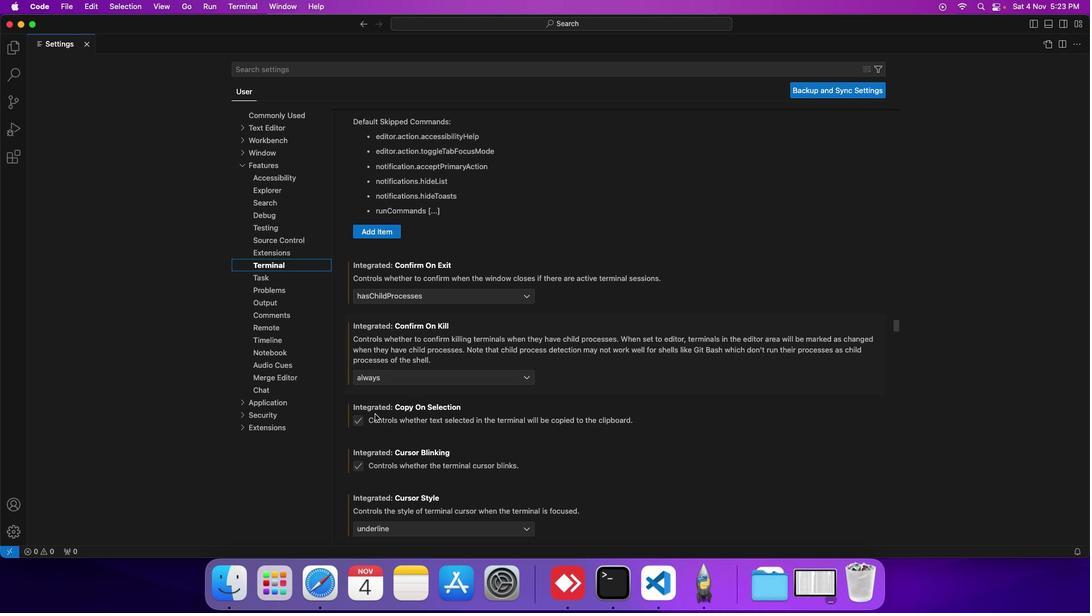
Action: Mouse scrolled (382, 422) with delta (7, 6)
Screenshot: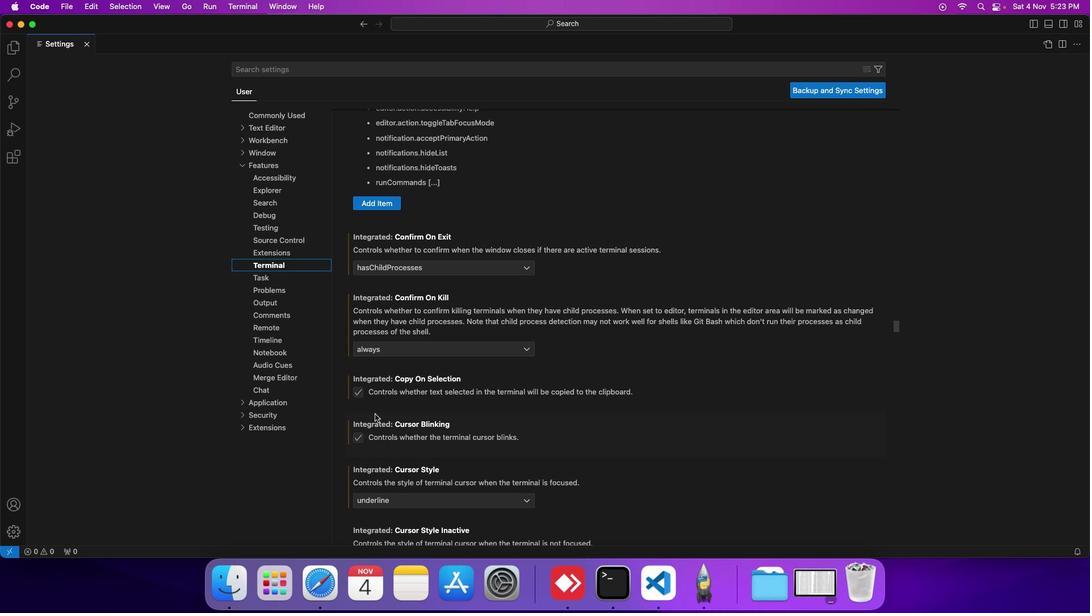 
Action: Mouse scrolled (382, 422) with delta (7, 6)
Screenshot: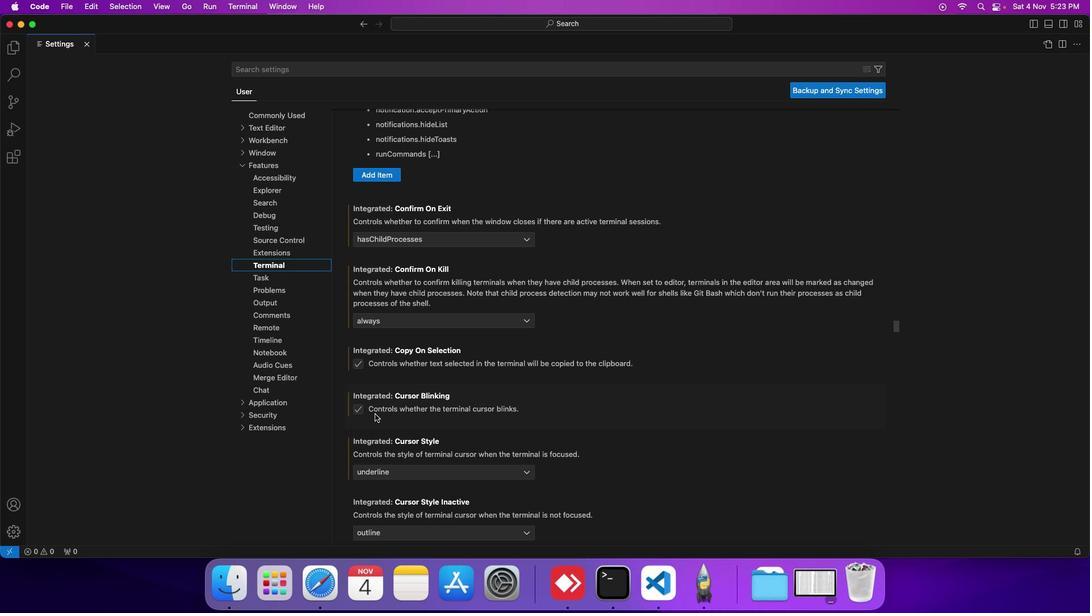 
Action: Mouse scrolled (382, 422) with delta (7, 6)
Screenshot: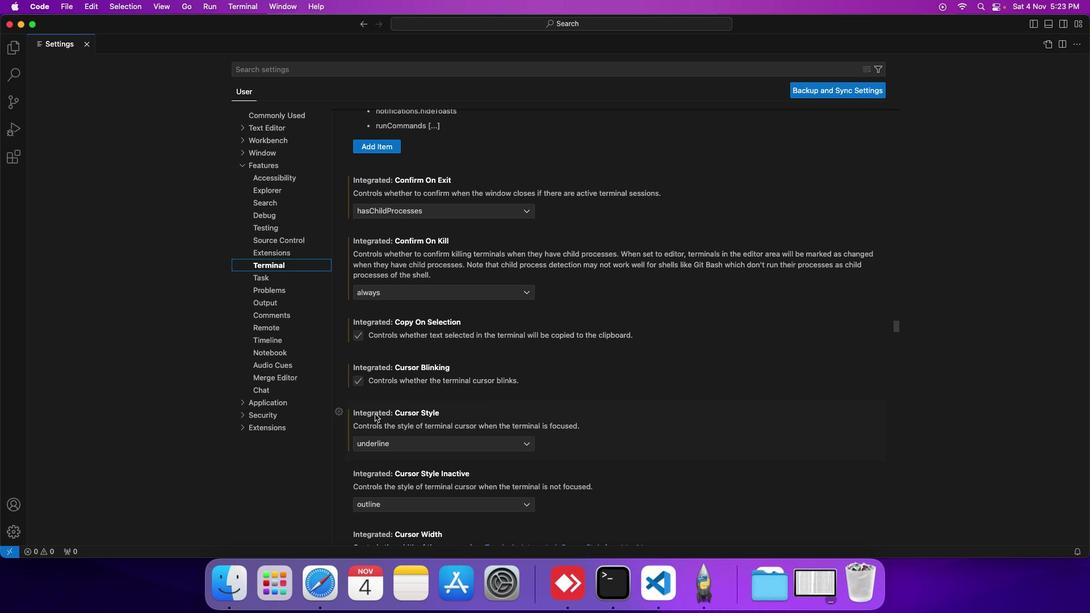 
Action: Mouse scrolled (382, 422) with delta (7, 6)
Screenshot: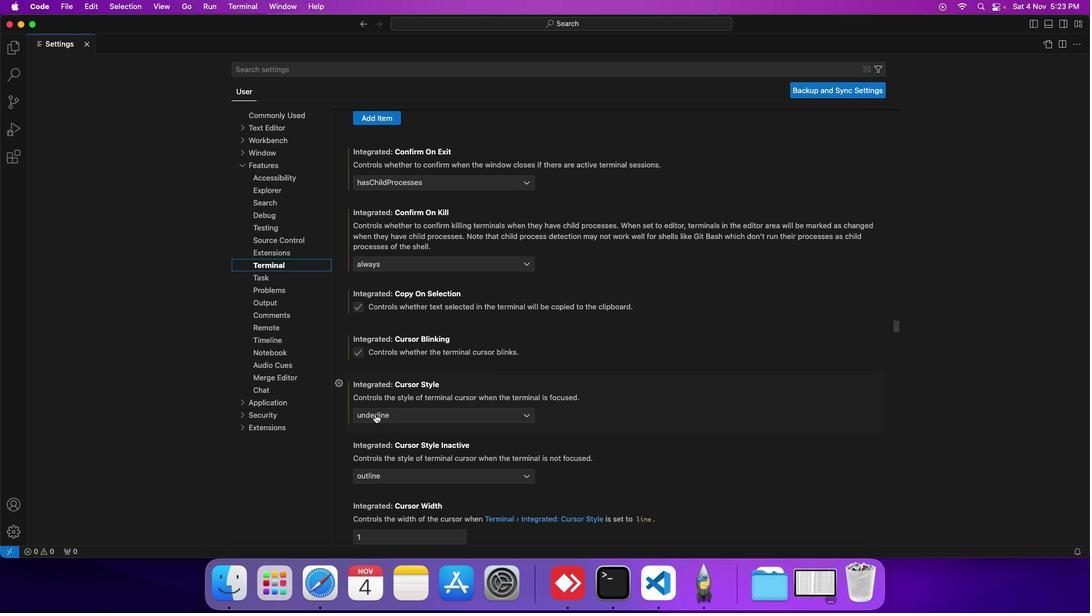 
Action: Mouse scrolled (382, 422) with delta (7, 6)
Screenshot: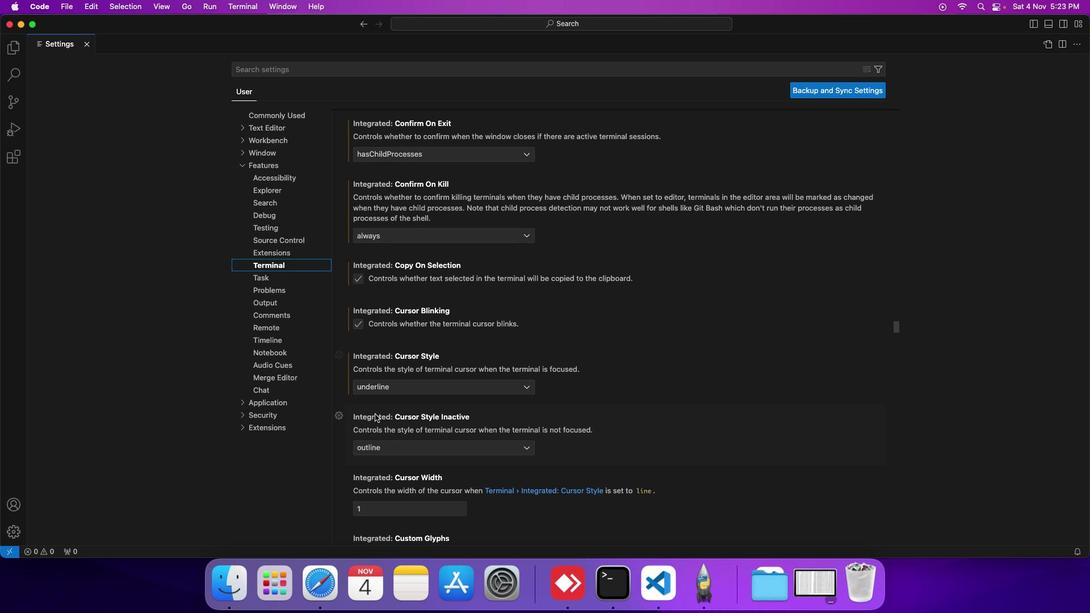 
Action: Mouse scrolled (382, 422) with delta (7, 6)
Screenshot: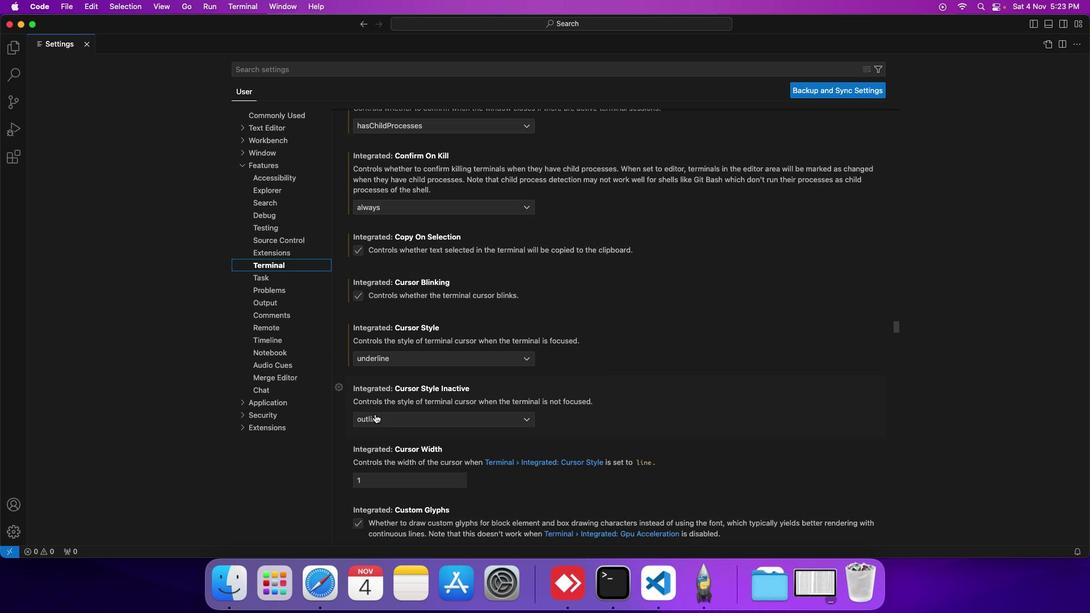 
Action: Mouse moved to (381, 422)
Screenshot: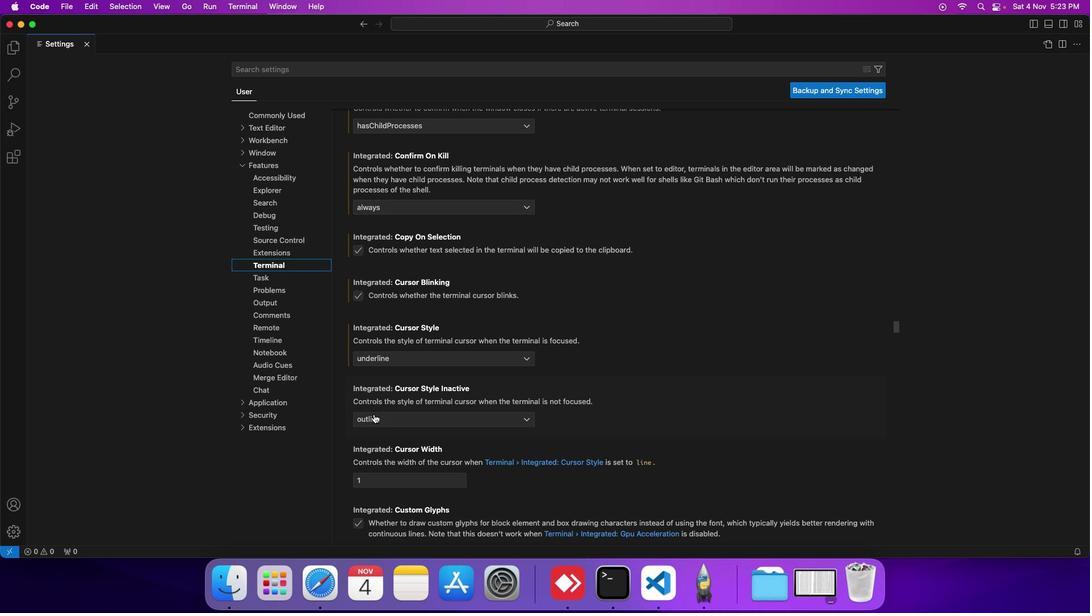 
Action: Mouse scrolled (381, 422) with delta (7, 6)
Screenshot: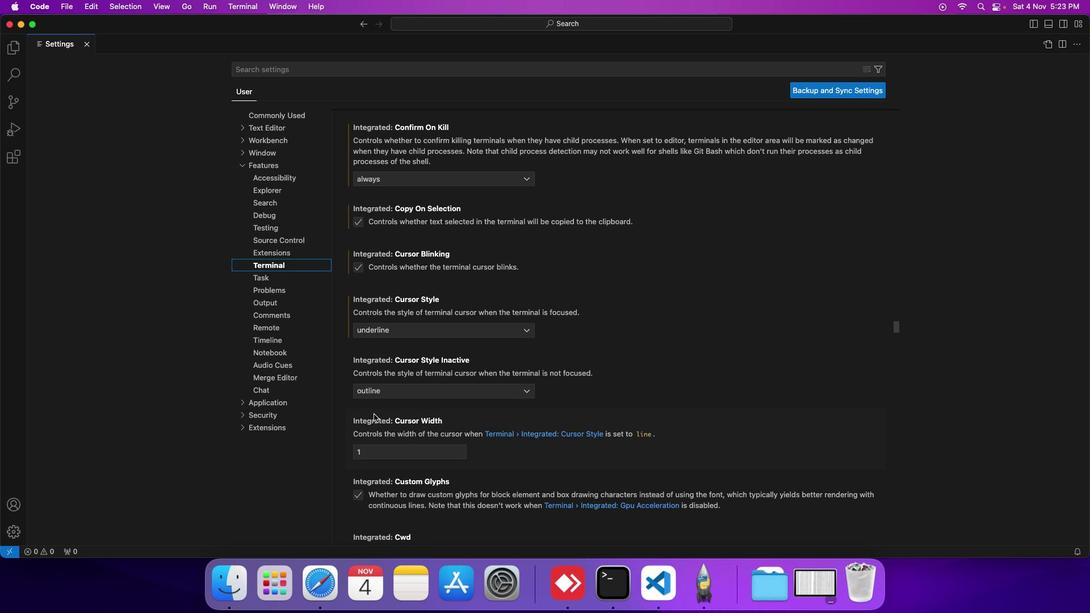 
Action: Mouse scrolled (381, 422) with delta (7, 6)
Screenshot: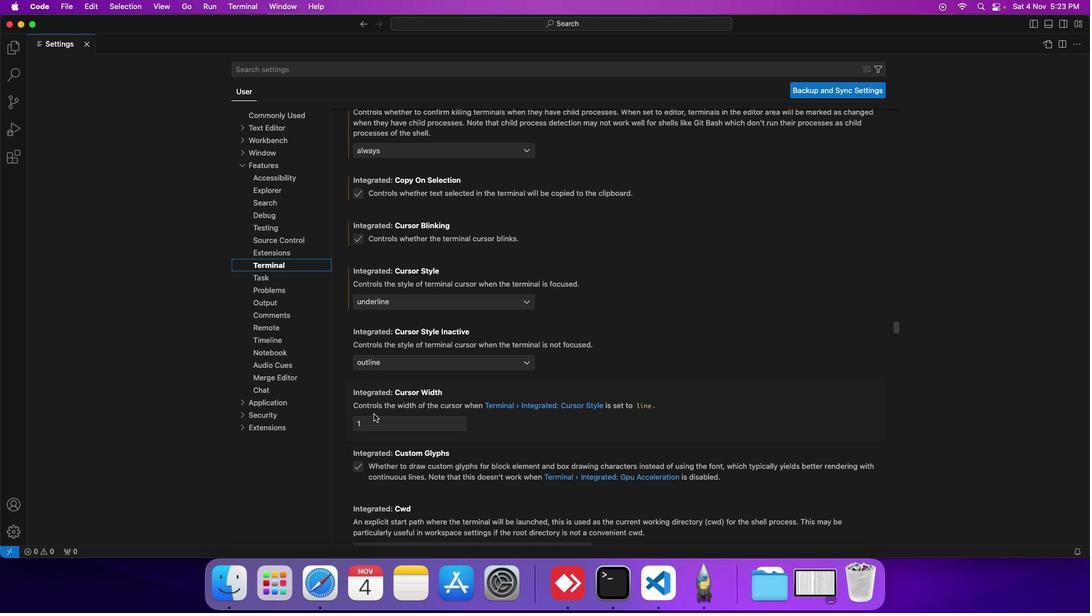 
Action: Mouse scrolled (381, 422) with delta (7, 6)
Screenshot: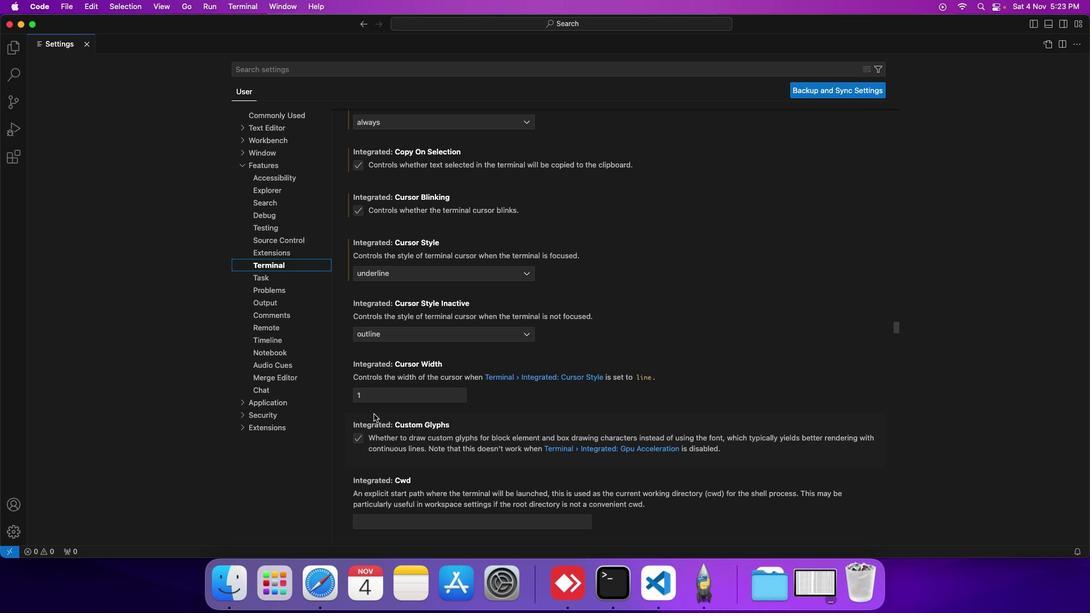 
Action: Mouse scrolled (381, 422) with delta (7, 6)
Screenshot: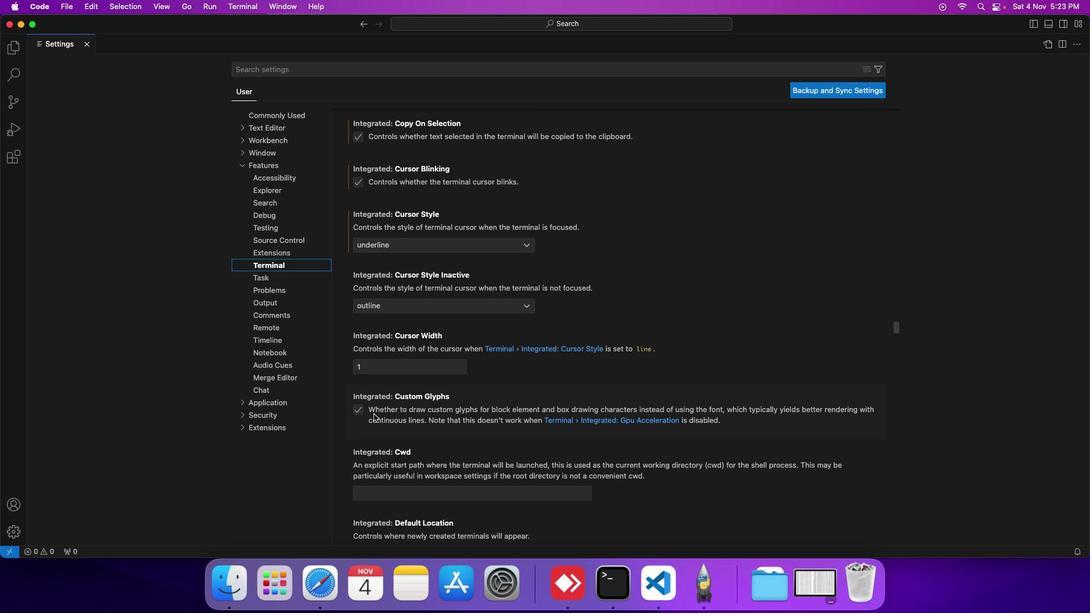 
Action: Mouse scrolled (381, 422) with delta (7, 6)
Screenshot: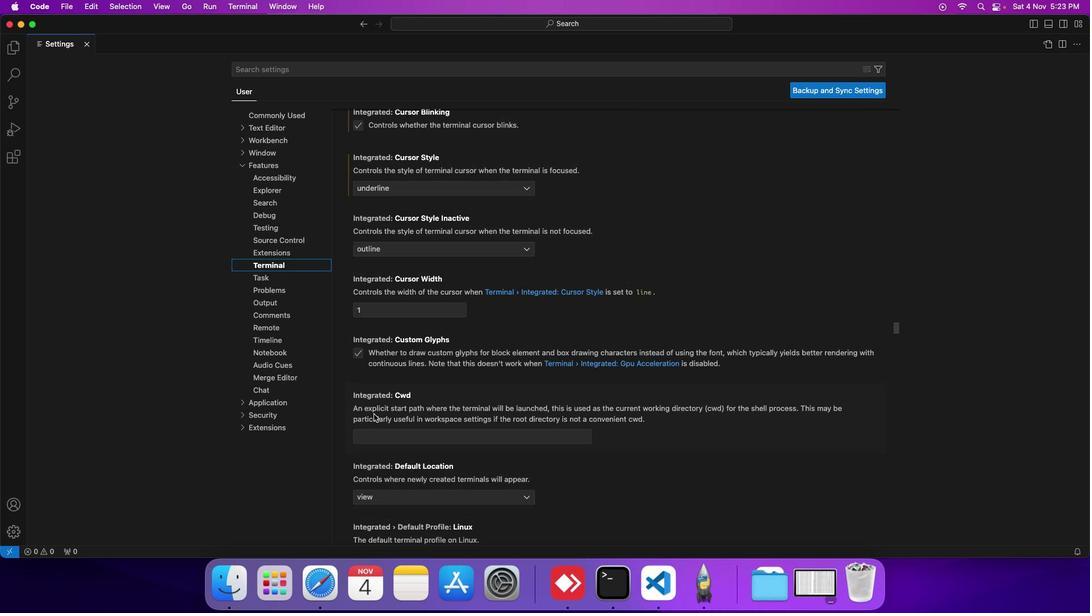 
Action: Mouse scrolled (381, 422) with delta (7, 6)
Screenshot: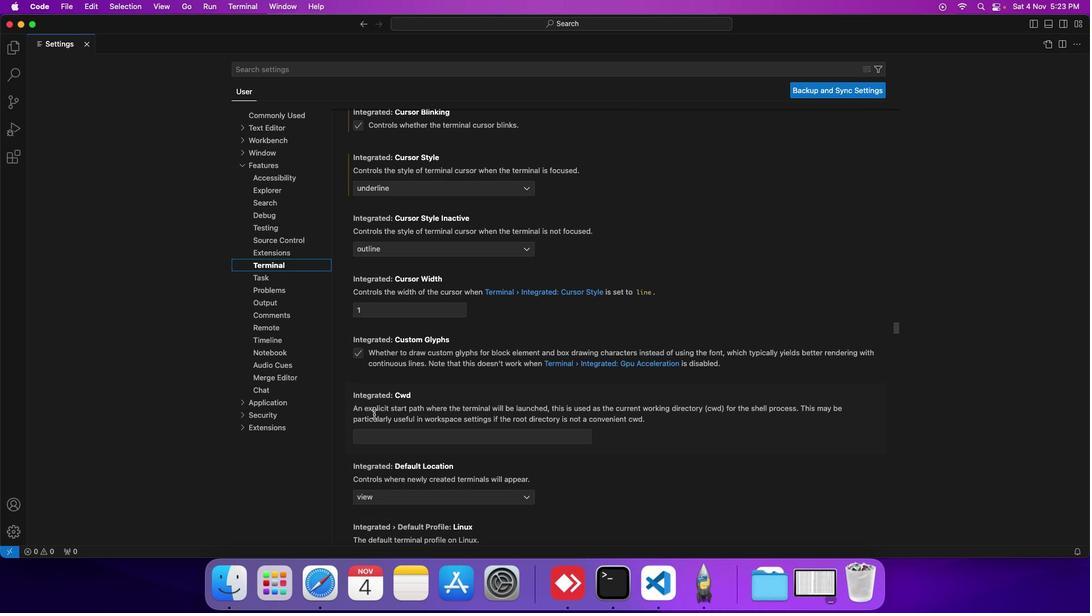 
Action: Mouse scrolled (381, 422) with delta (7, 6)
Screenshot: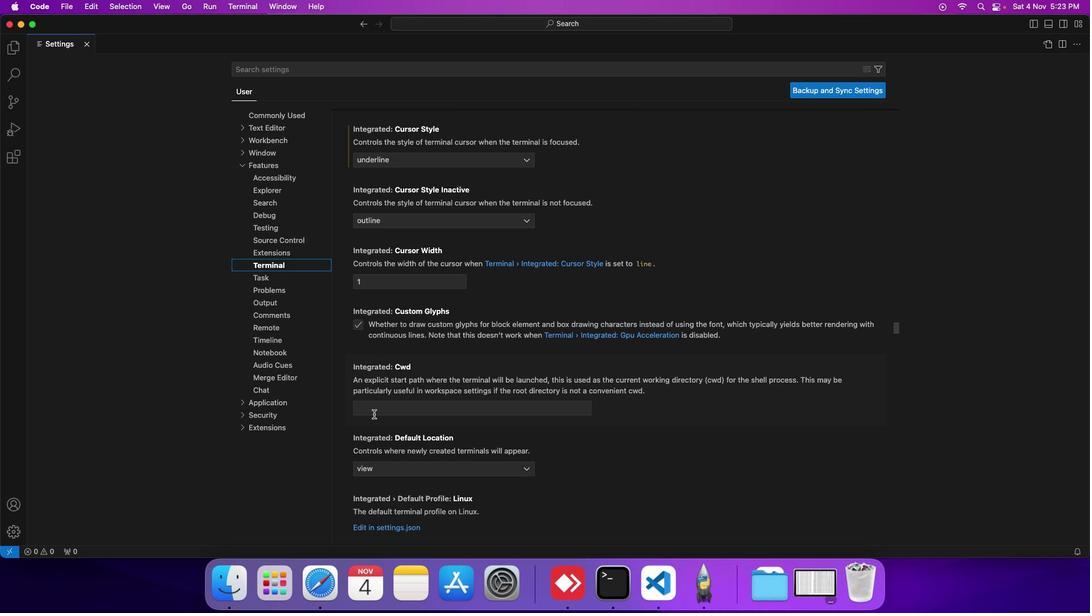 
Action: Mouse scrolled (381, 422) with delta (7, 6)
Screenshot: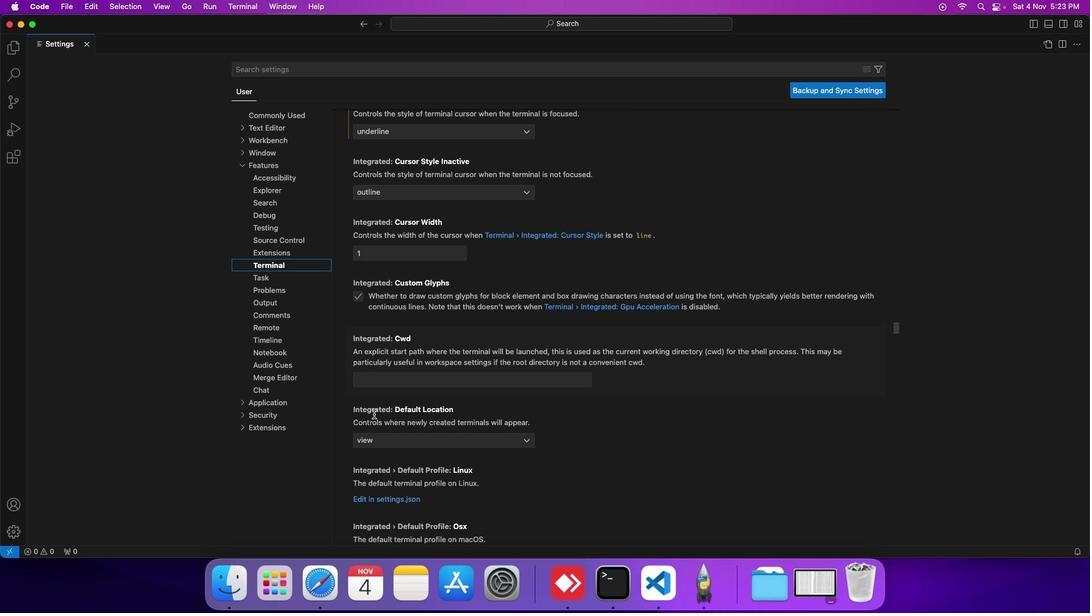 
Action: Mouse scrolled (381, 422) with delta (7, 6)
Screenshot: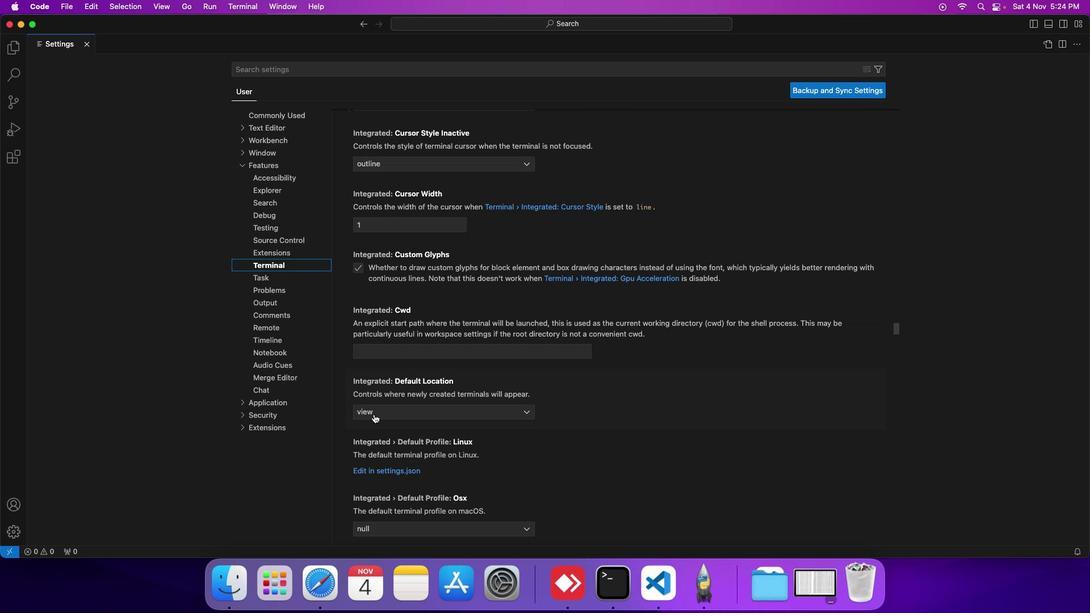 
Action: Mouse scrolled (381, 422) with delta (7, 6)
Screenshot: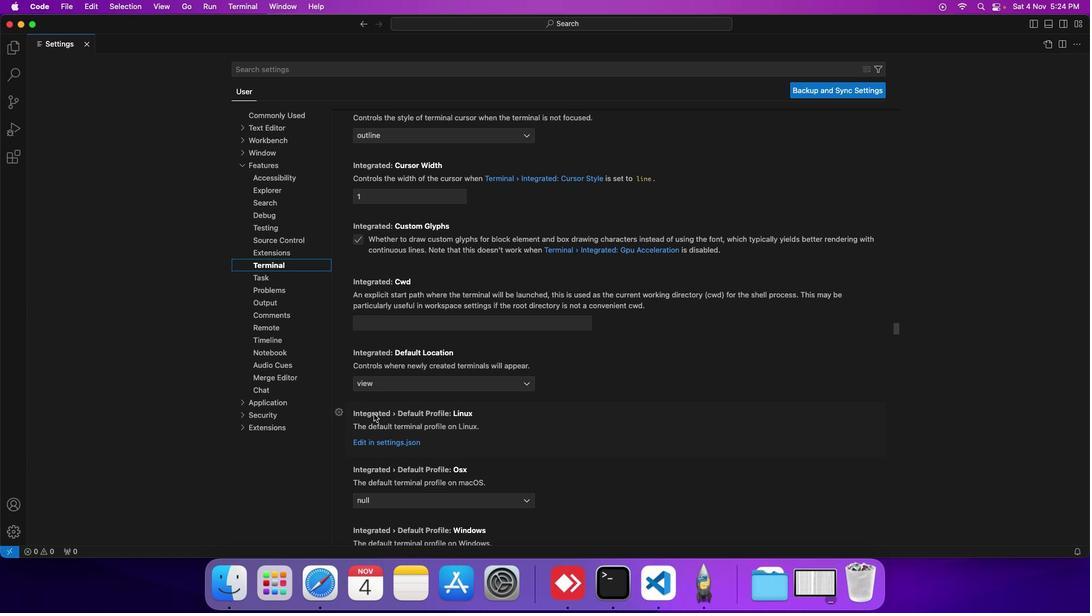
Action: Mouse scrolled (381, 422) with delta (7, 6)
Screenshot: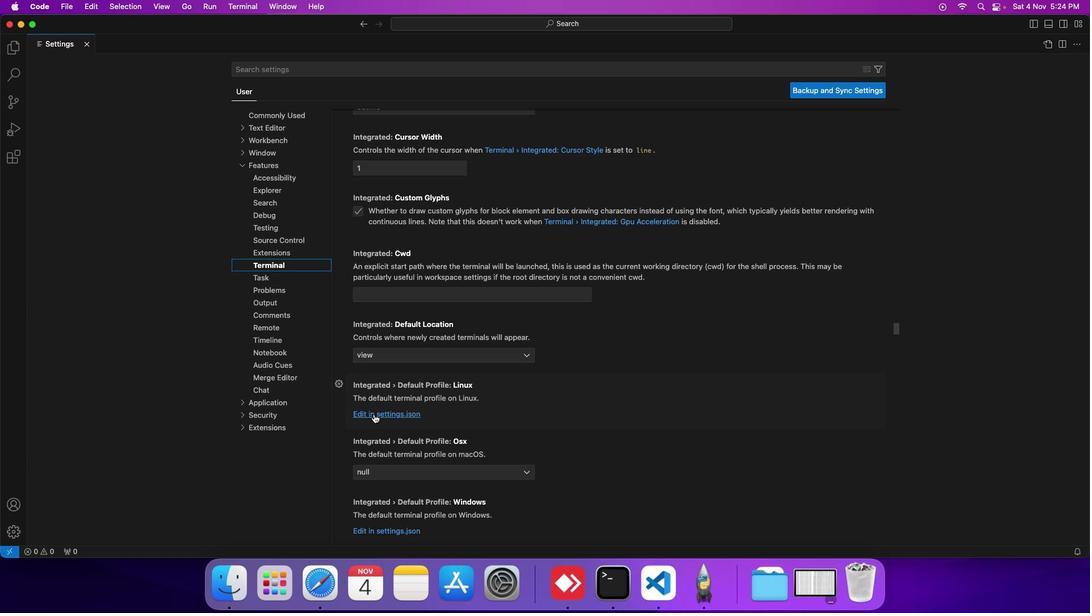 
Action: Mouse scrolled (381, 422) with delta (7, 6)
Screenshot: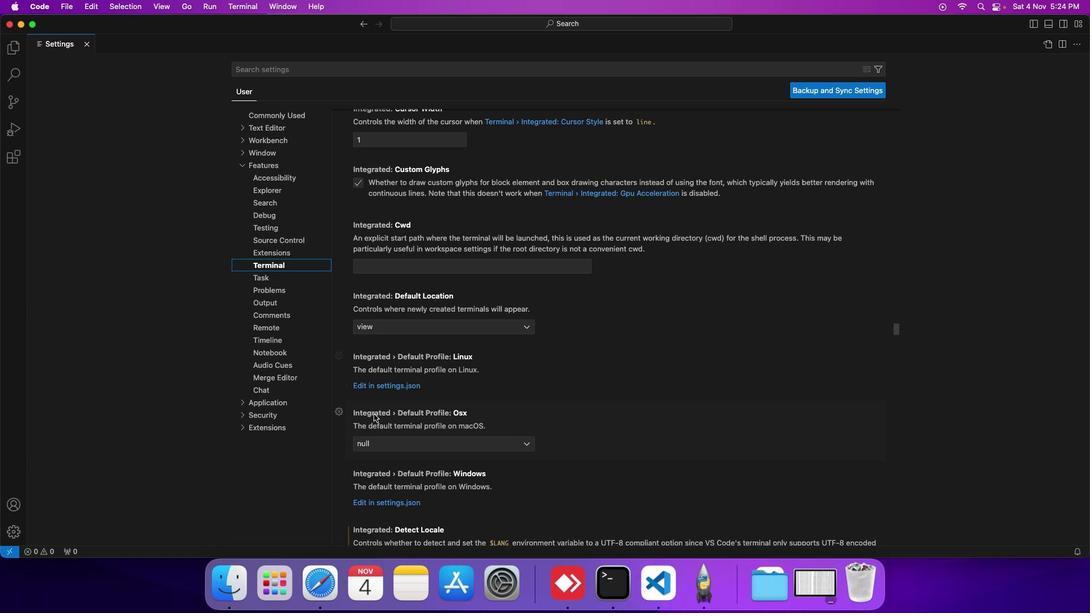 
Action: Mouse scrolled (381, 422) with delta (7, 6)
Screenshot: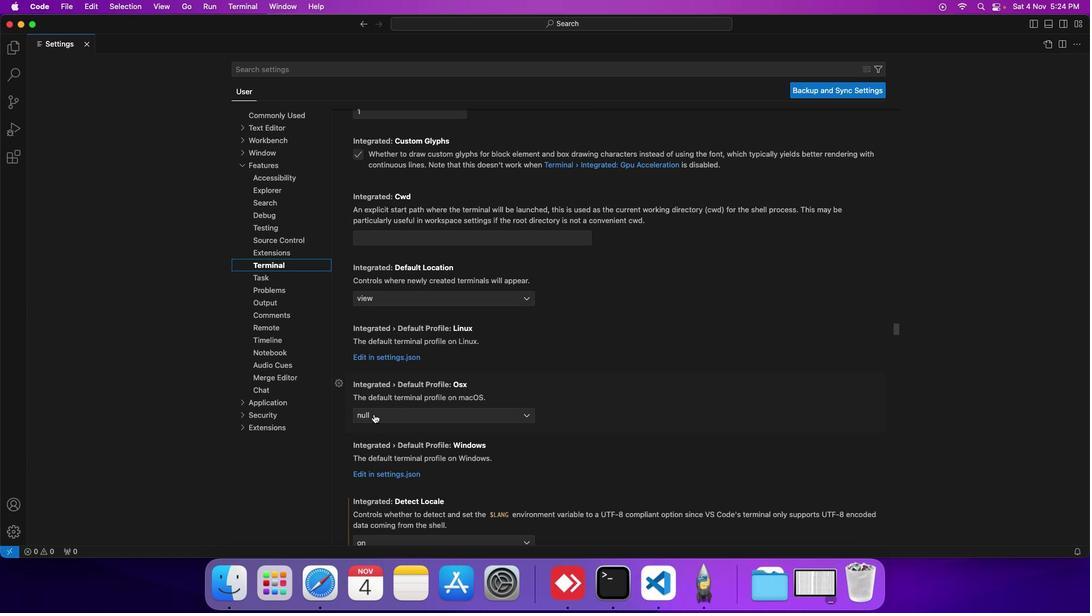 
Action: Mouse scrolled (381, 422) with delta (7, 6)
Screenshot: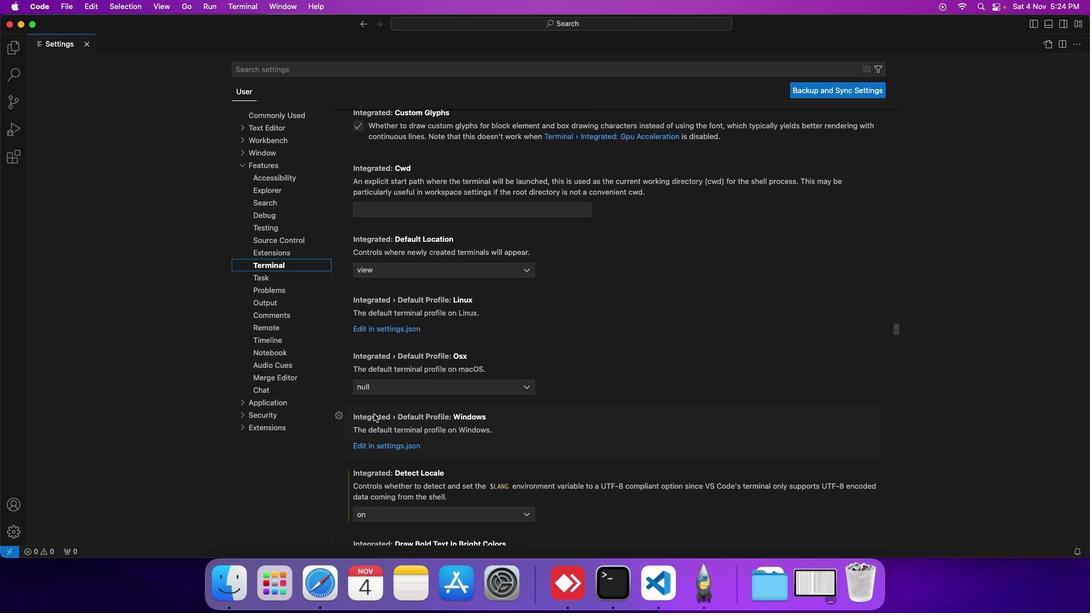 
Action: Mouse scrolled (381, 422) with delta (7, 6)
Screenshot: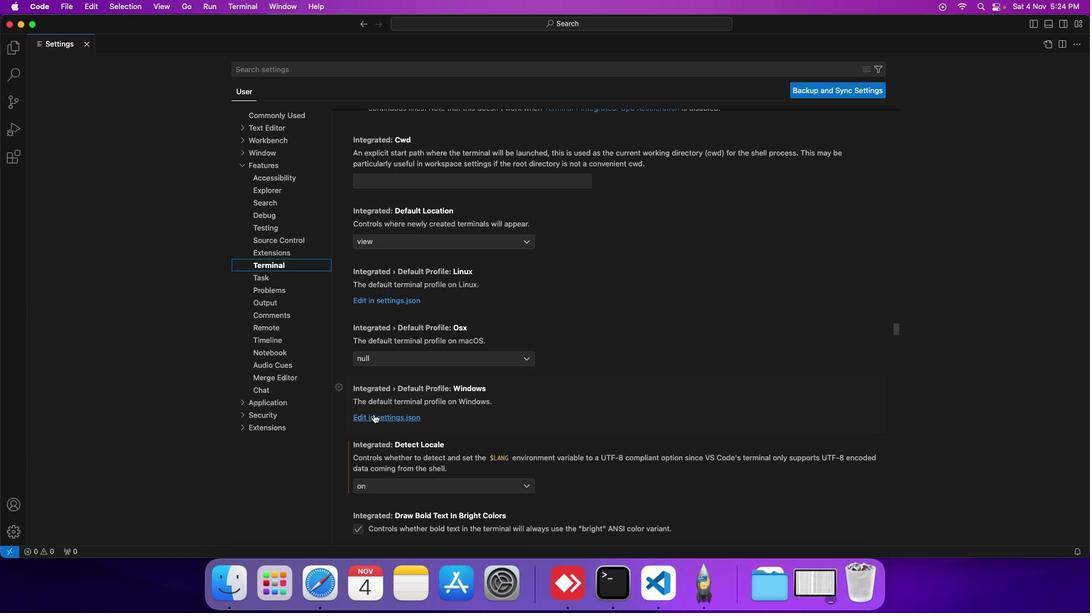 
Action: Mouse scrolled (381, 422) with delta (7, 6)
Screenshot: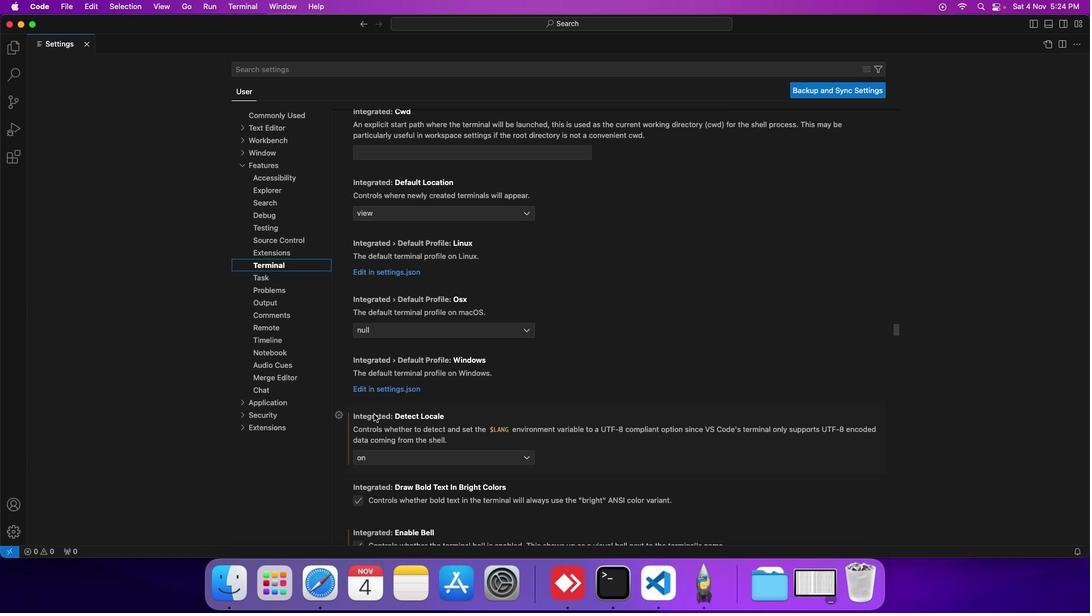 
Action: Mouse scrolled (381, 422) with delta (7, 6)
Screenshot: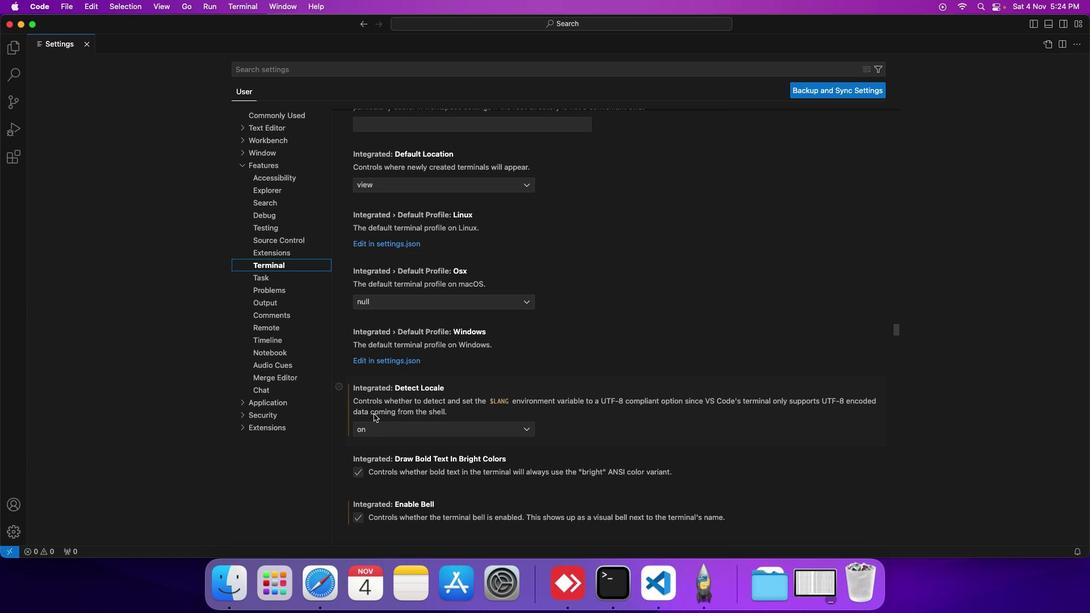 
Action: Mouse scrolled (381, 422) with delta (7, 6)
Screenshot: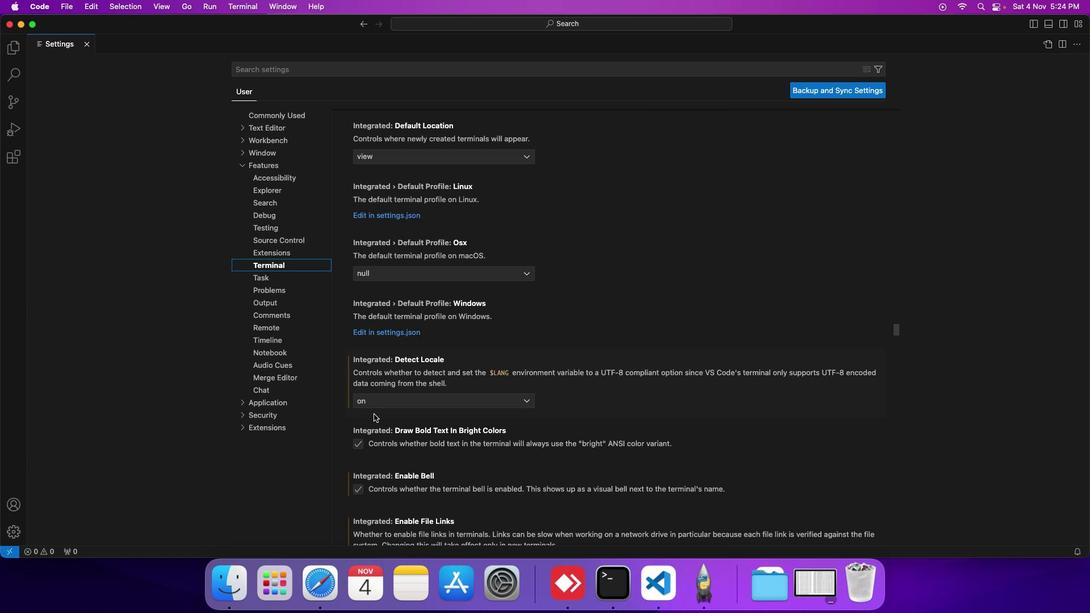 
Action: Mouse scrolled (381, 422) with delta (7, 6)
Screenshot: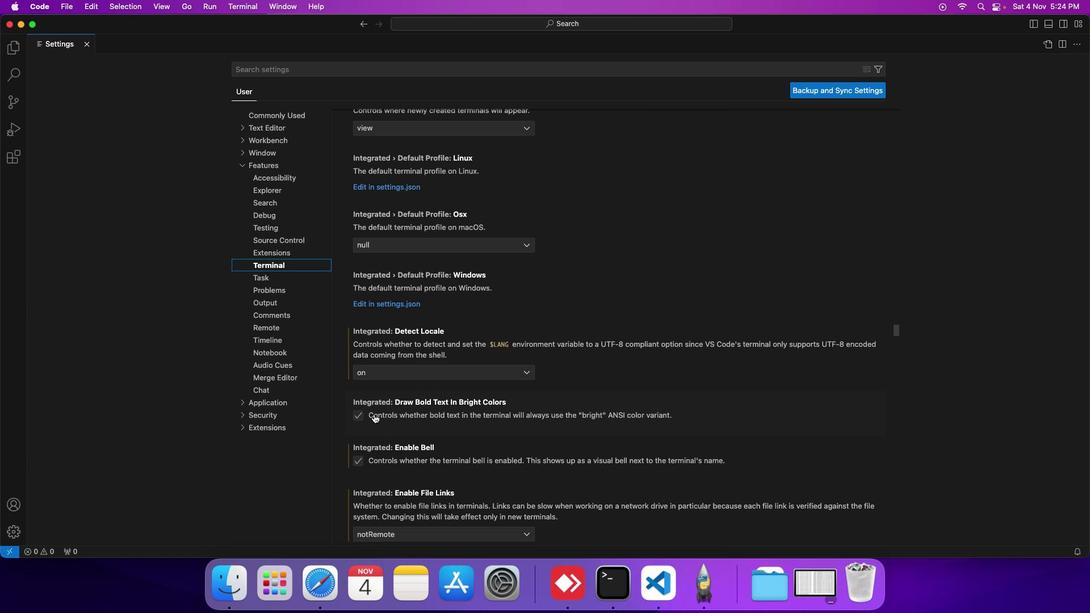 
Action: Mouse scrolled (381, 422) with delta (7, 6)
Screenshot: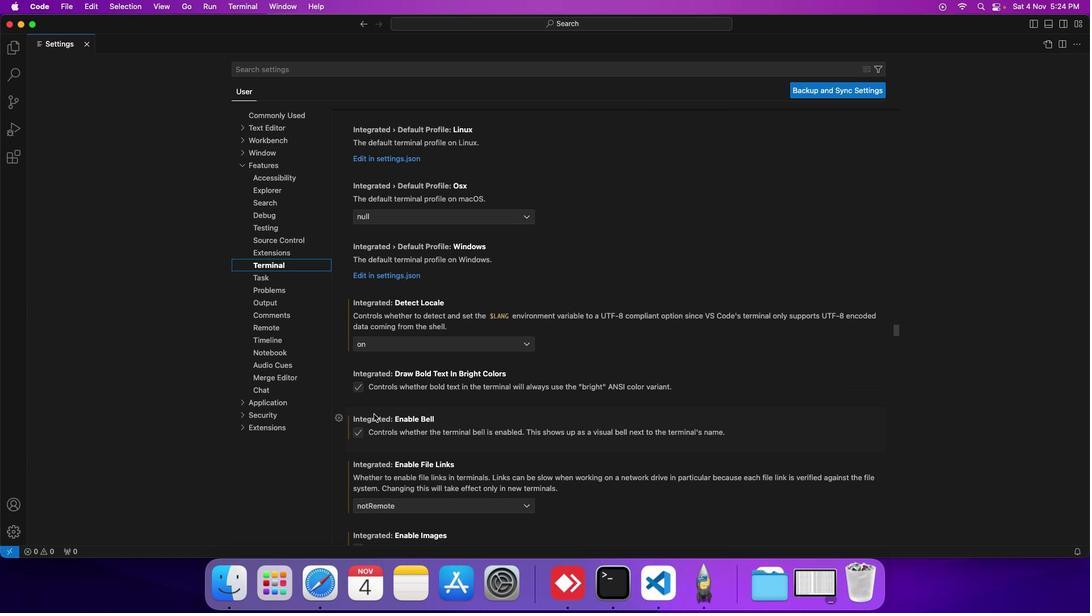 
Action: Mouse scrolled (381, 422) with delta (7, 6)
Screenshot: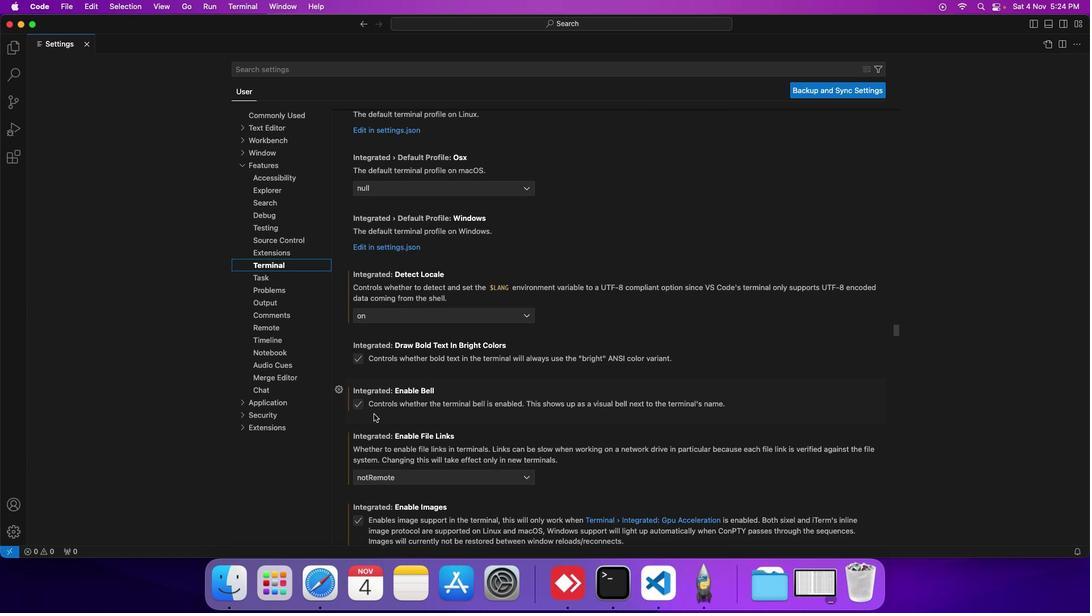 
Action: Mouse scrolled (381, 422) with delta (7, 6)
Screenshot: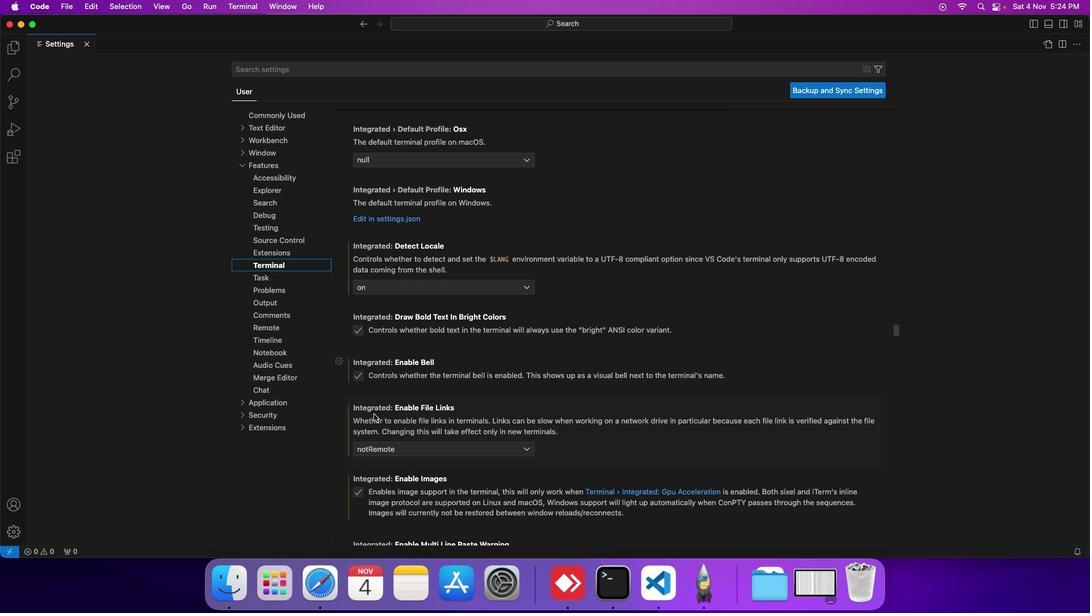 
Action: Mouse scrolled (381, 422) with delta (7, 6)
Screenshot: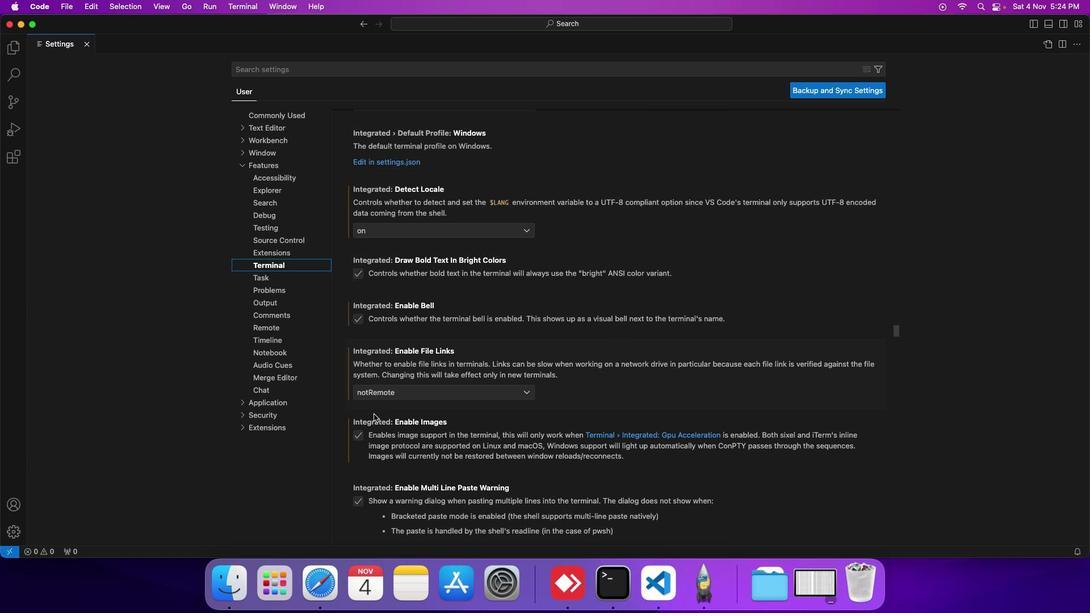 
Action: Mouse scrolled (381, 422) with delta (7, 6)
Screenshot: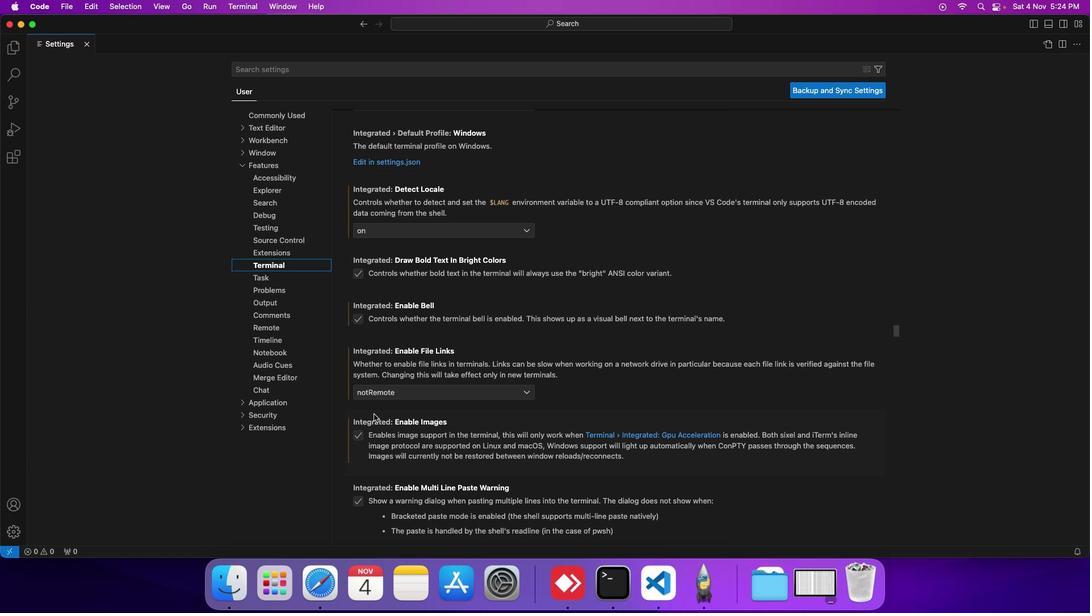 
Action: Mouse scrolled (381, 422) with delta (7, 6)
Screenshot: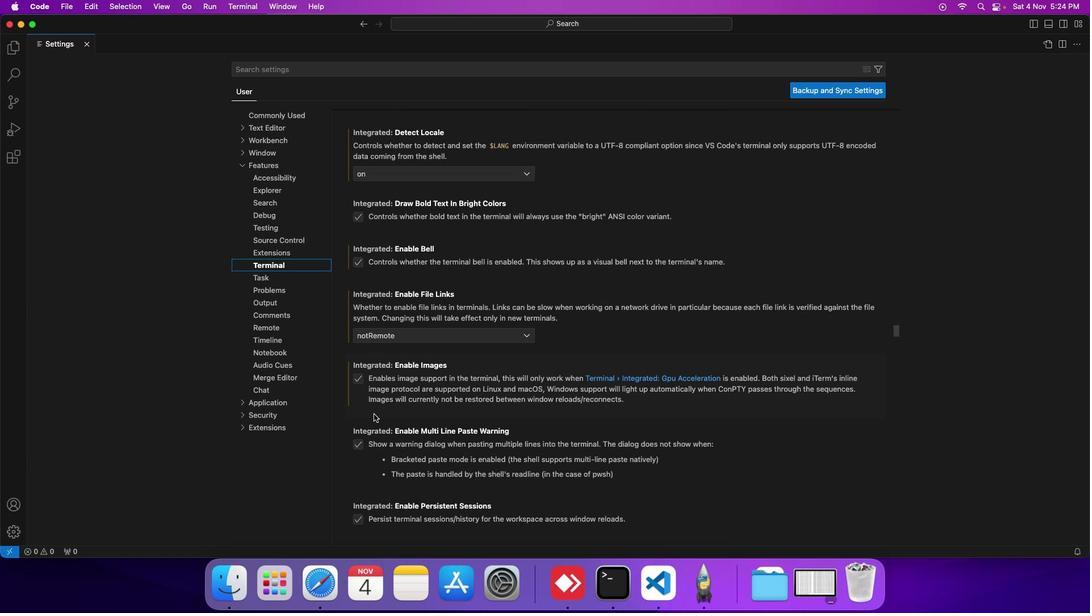 
Action: Mouse scrolled (381, 422) with delta (7, 6)
Screenshot: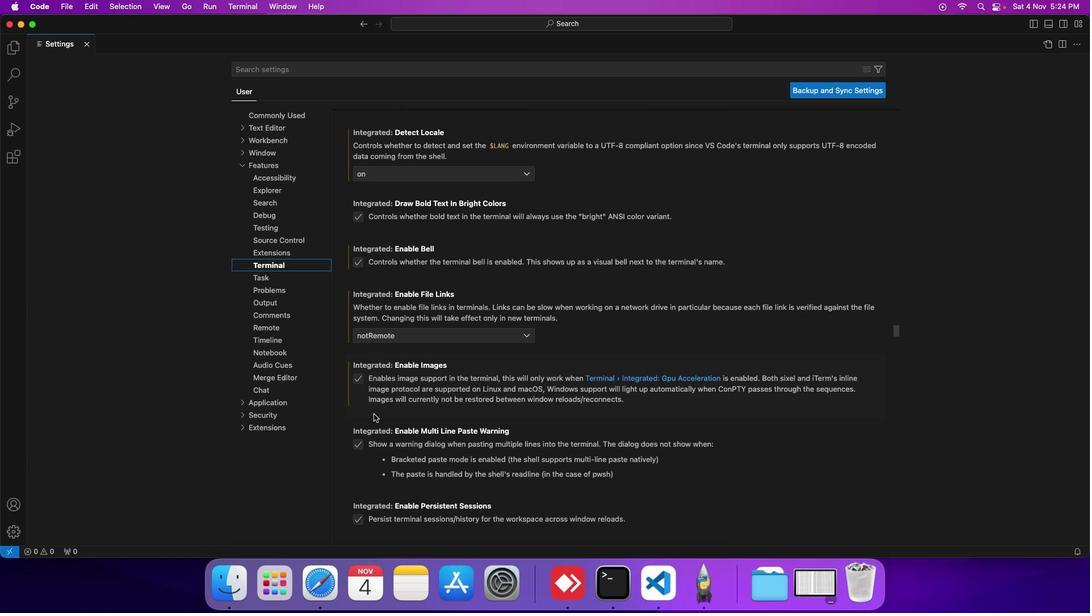 
Action: Mouse scrolled (381, 422) with delta (7, 6)
Screenshot: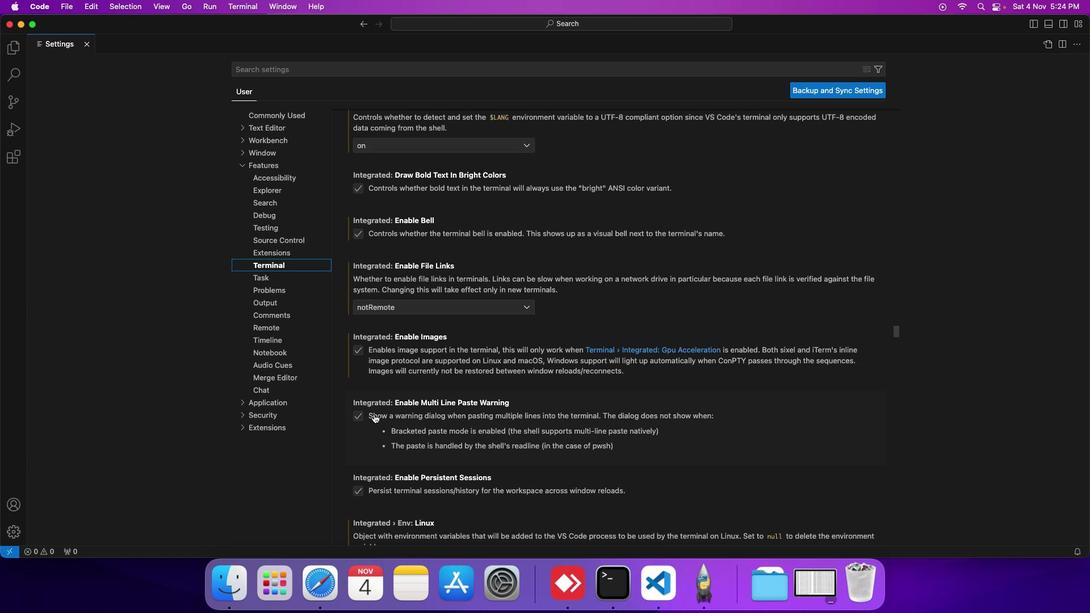 
Action: Mouse scrolled (381, 422) with delta (7, 6)
Screenshot: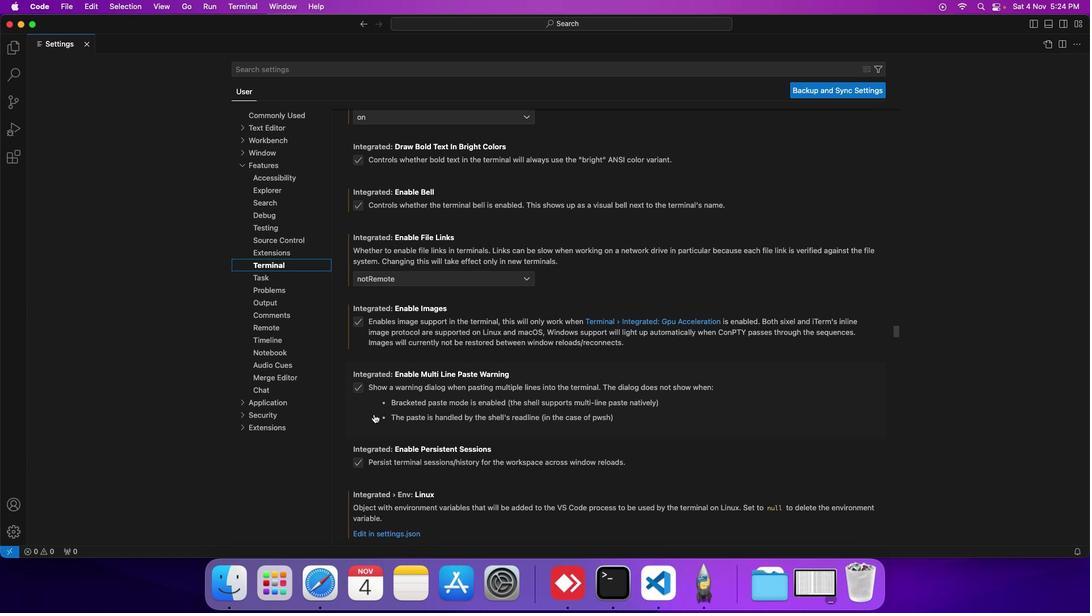 
Action: Mouse scrolled (381, 422) with delta (7, 6)
Screenshot: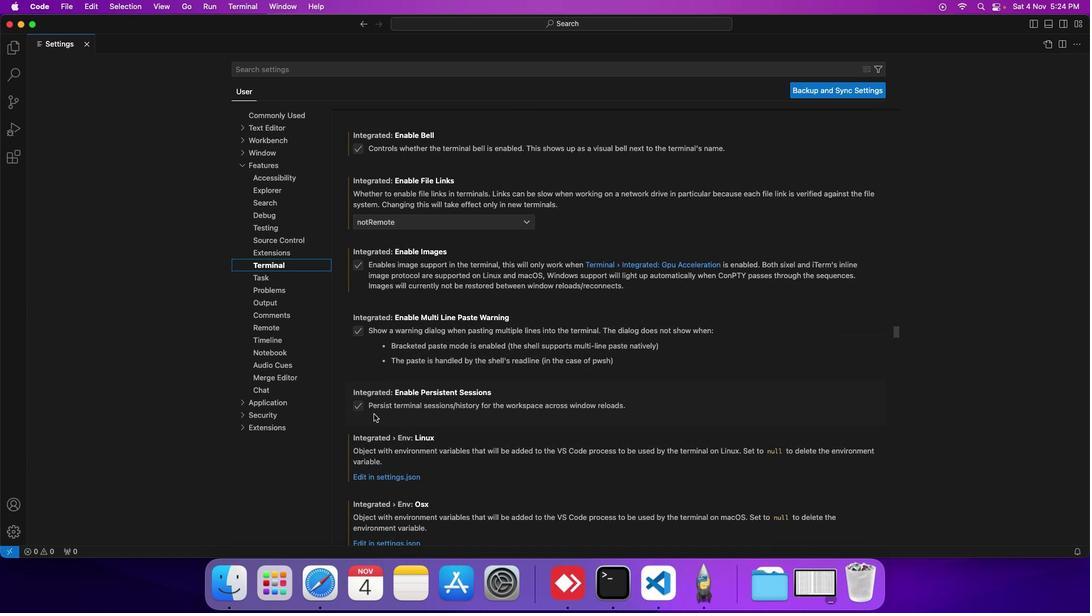 
Action: Mouse scrolled (381, 422) with delta (7, 6)
Screenshot: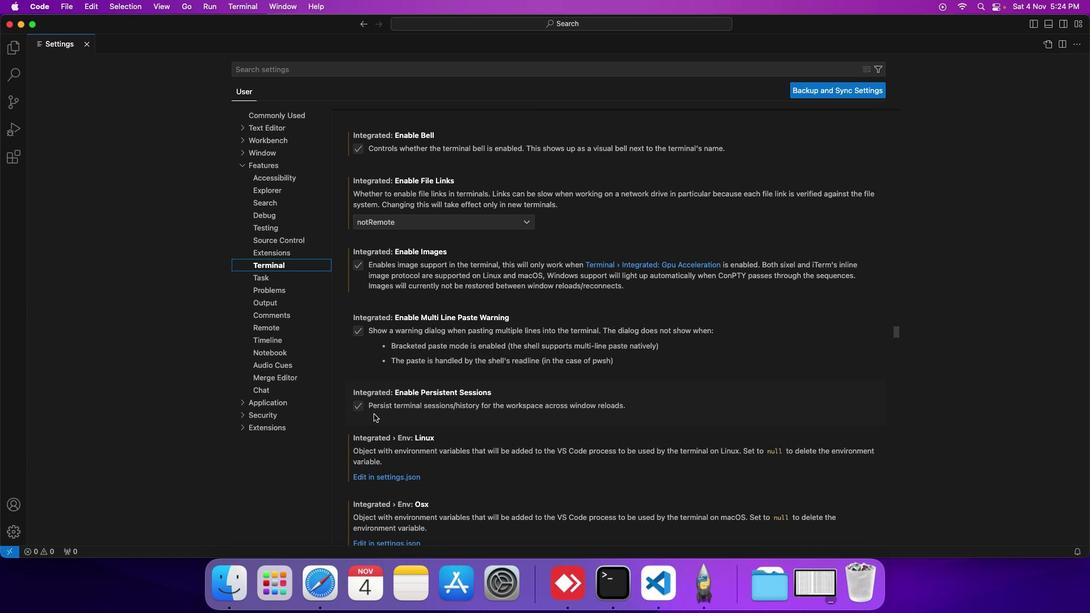 
Action: Mouse scrolled (381, 422) with delta (7, 6)
Screenshot: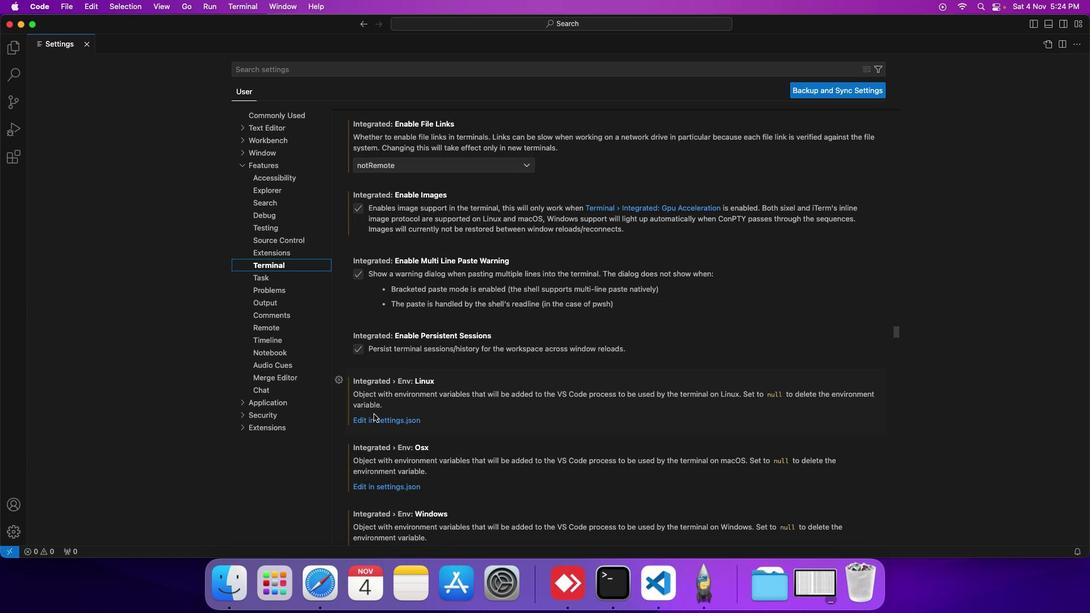 
Action: Mouse scrolled (381, 422) with delta (7, 6)
Screenshot: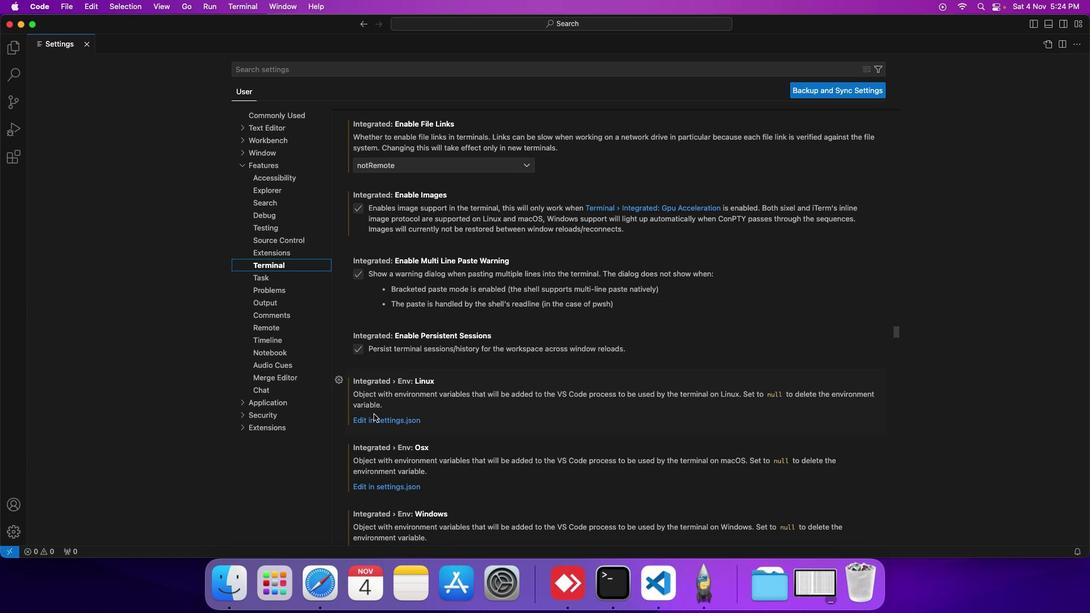 
Action: Mouse scrolled (381, 422) with delta (7, 6)
Screenshot: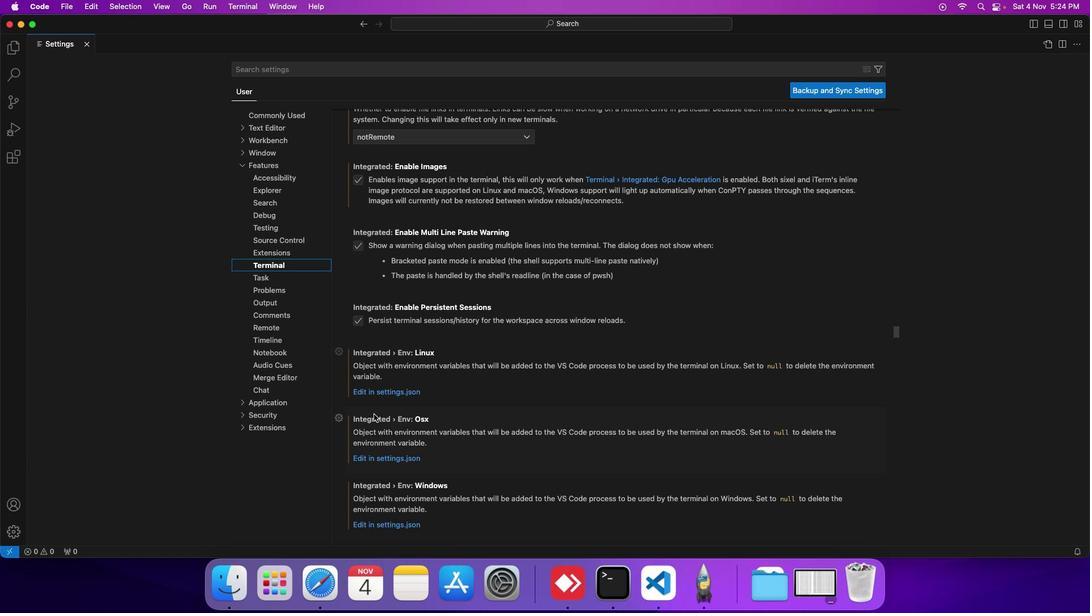 
Action: Mouse scrolled (381, 422) with delta (7, 6)
Screenshot: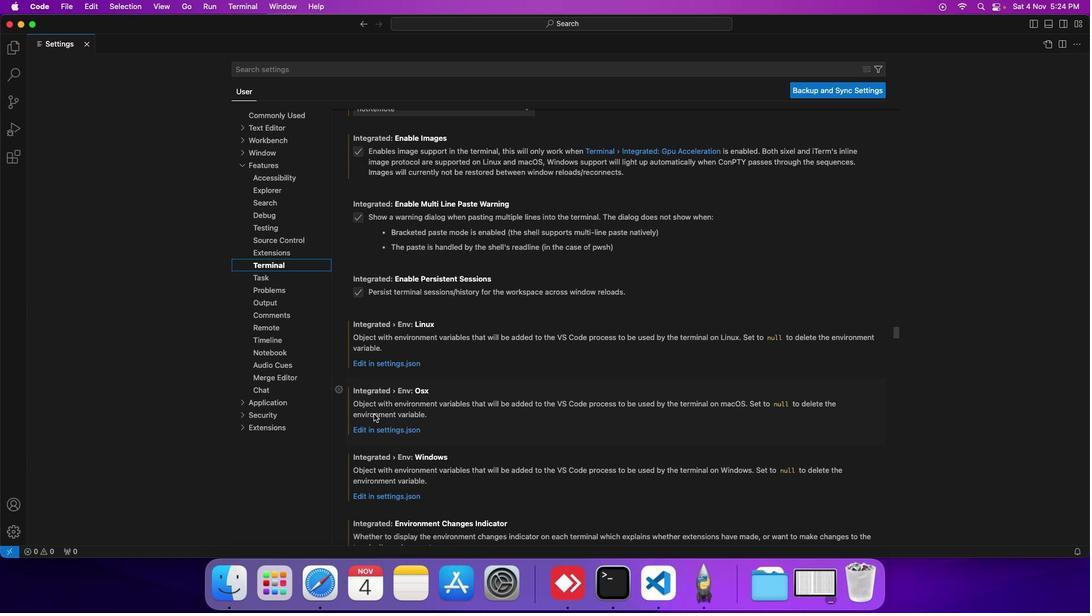 
Action: Mouse scrolled (381, 422) with delta (7, 6)
Screenshot: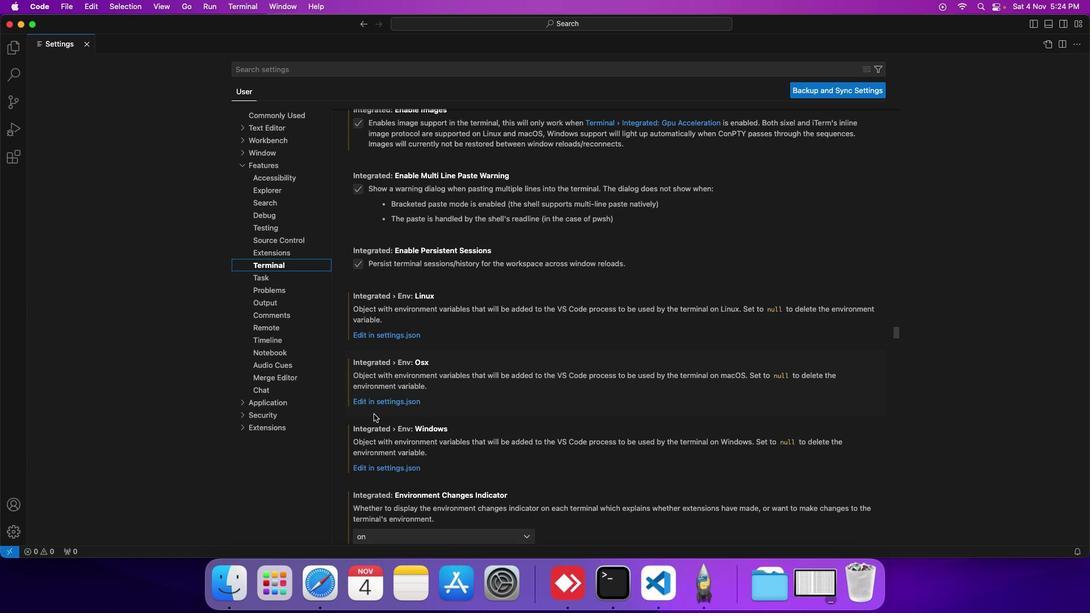 
Action: Mouse scrolled (381, 422) with delta (7, 6)
Screenshot: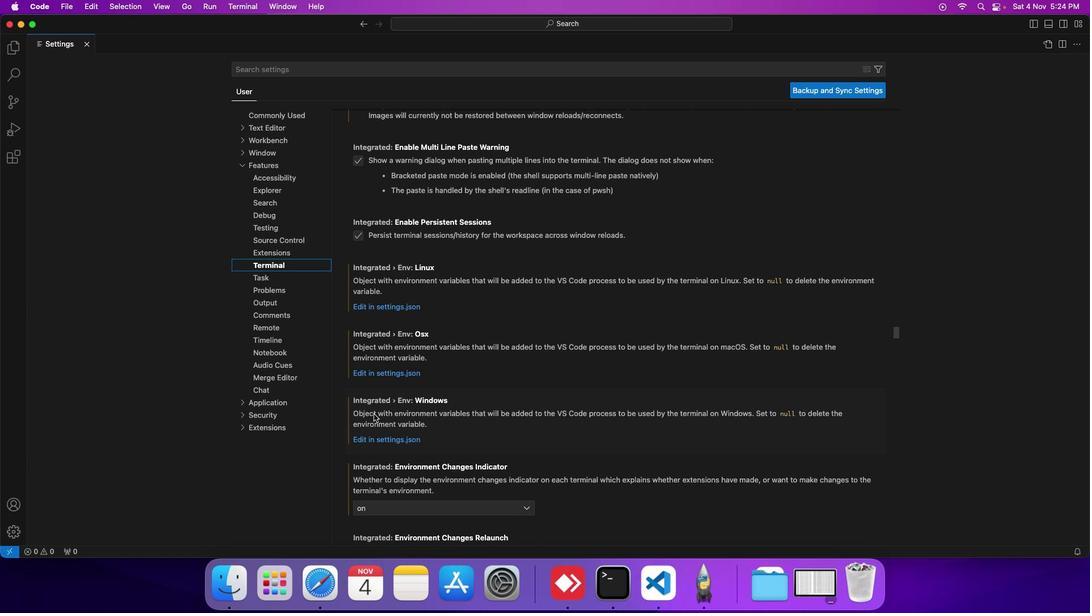 
Action: Mouse scrolled (381, 422) with delta (7, 6)
Screenshot: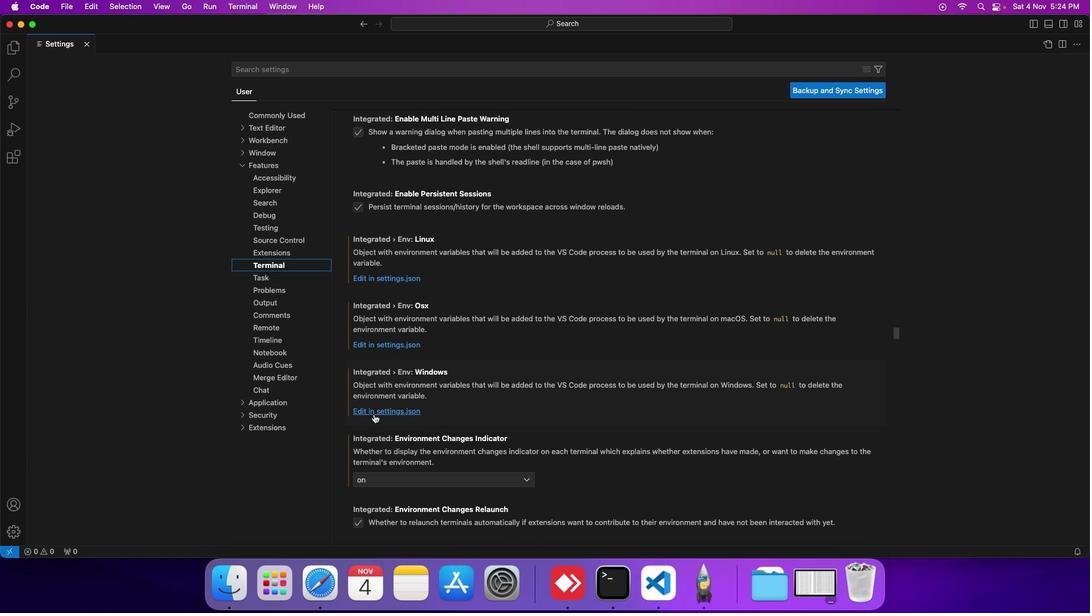 
Action: Mouse scrolled (381, 422) with delta (7, 6)
Screenshot: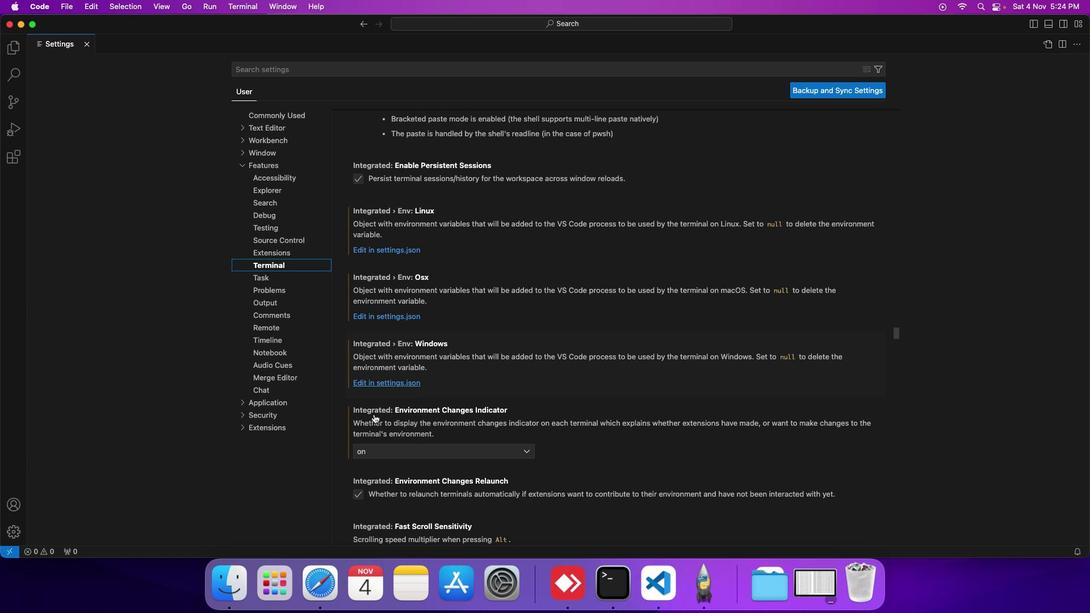 
Action: Mouse scrolled (381, 422) with delta (7, 6)
Screenshot: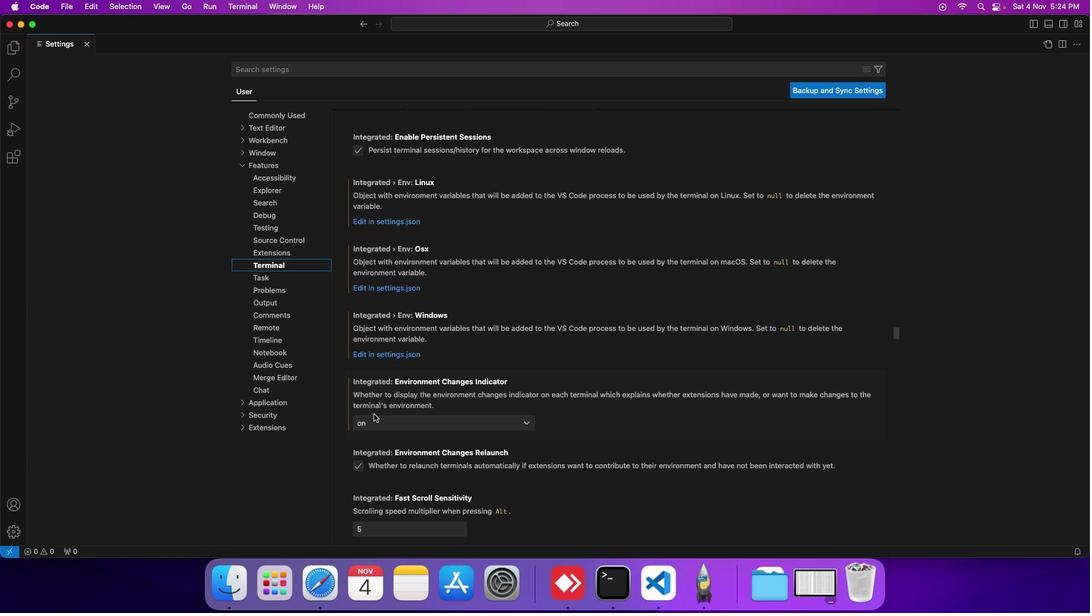 
Action: Mouse moved to (387, 430)
Screenshot: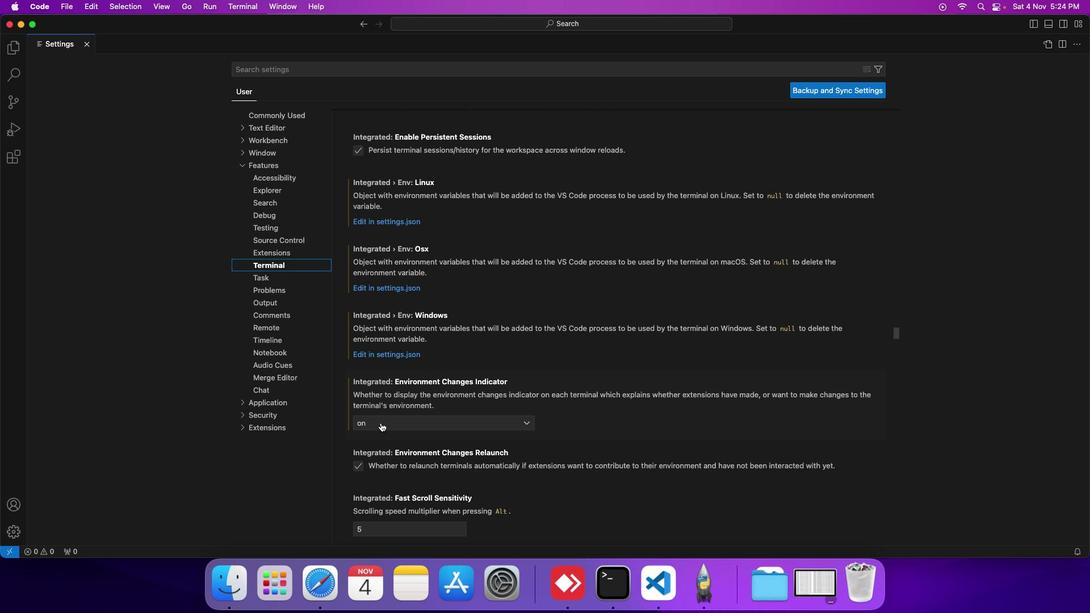 
Action: Mouse pressed left at (387, 430)
Screenshot: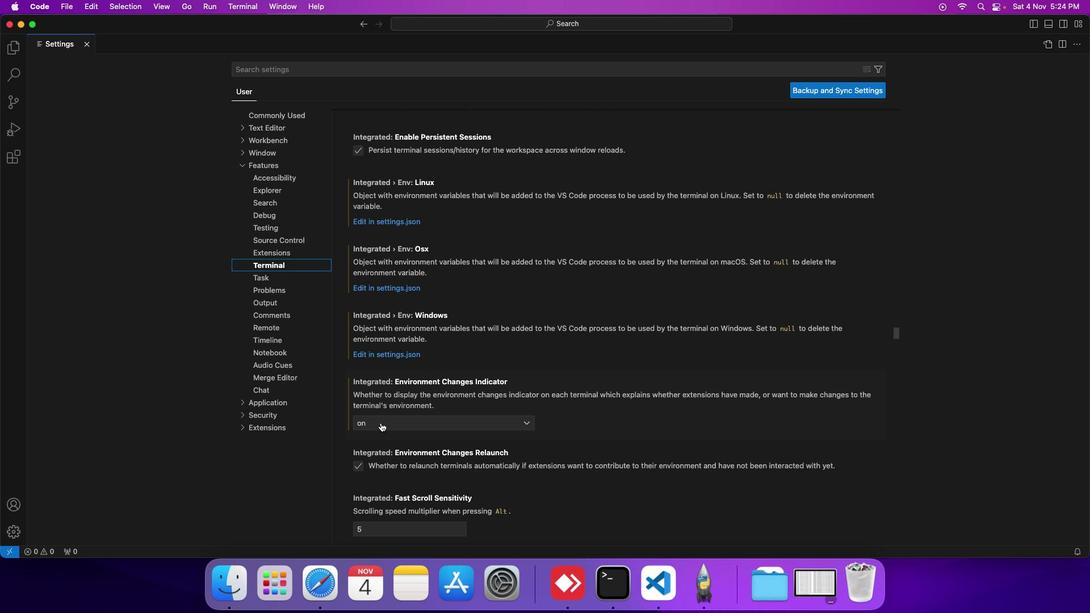 
Action: Mouse moved to (380, 470)
Screenshot: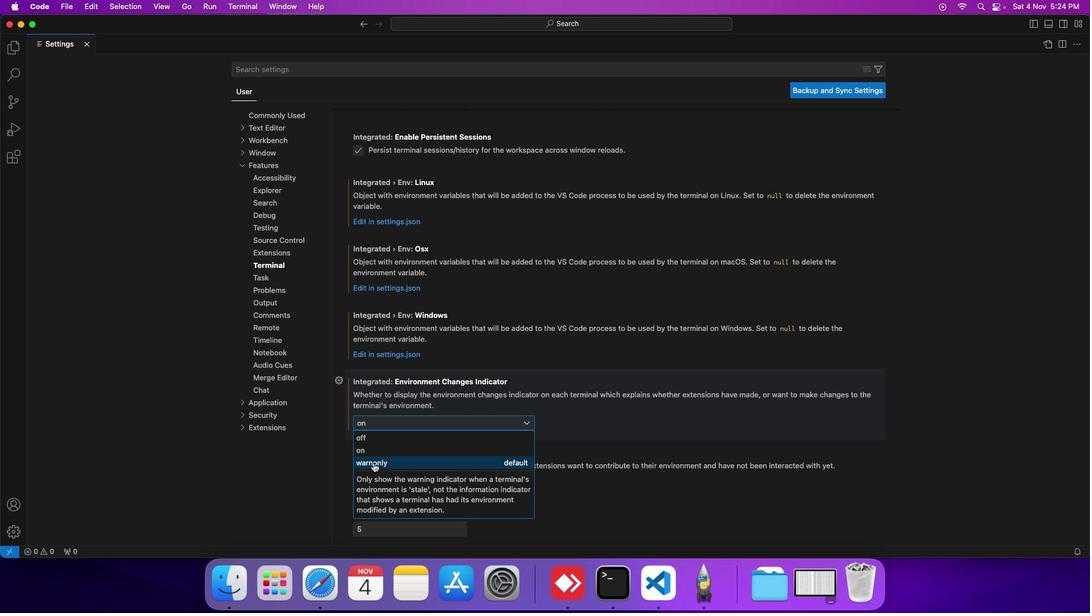 
Action: Mouse pressed left at (380, 470)
Screenshot: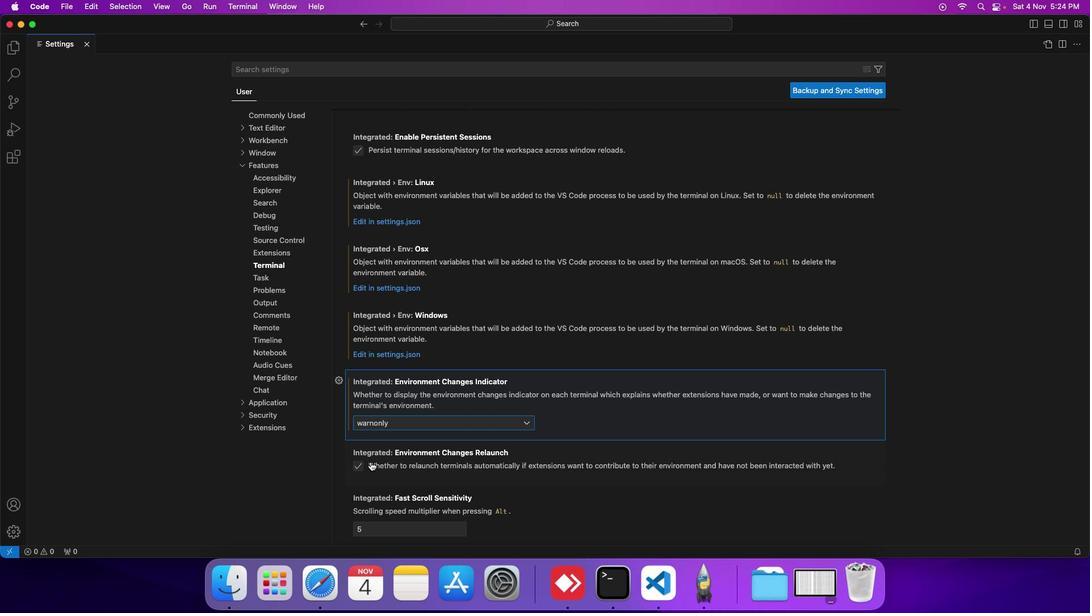 
Action: Mouse moved to (335, 439)
Screenshot: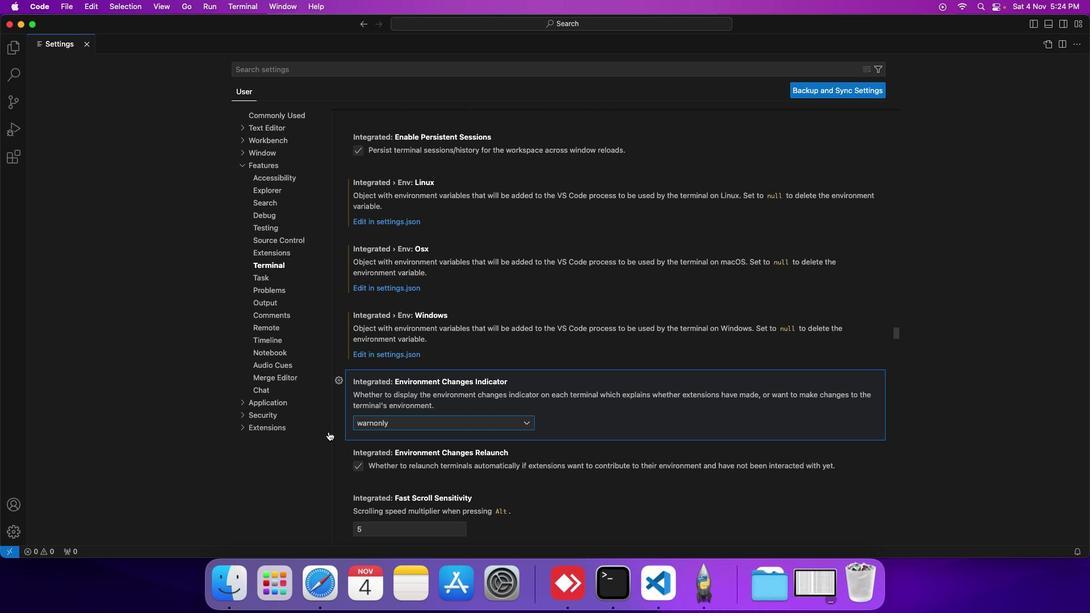 
